 Task: Open Card Email Automation Review in Board Sales Prospecting Platforms and Tools to Workspace Advertising Agencies and add a team member Softage.1@softage.net, a label Purple, a checklist Community Supported Agriculture, an attachment from your google drive, a color Purple and finally, add a card description 'Conduct team training session on effective problem-solving and decision making' and a comment 'Given the size and scope of this task, let us make sure we have the necessary resources and support to get it done.'. Add a start date 'Jan 01, 1900' with a due date 'Jan 08, 1900'
Action: Mouse moved to (247, 158)
Screenshot: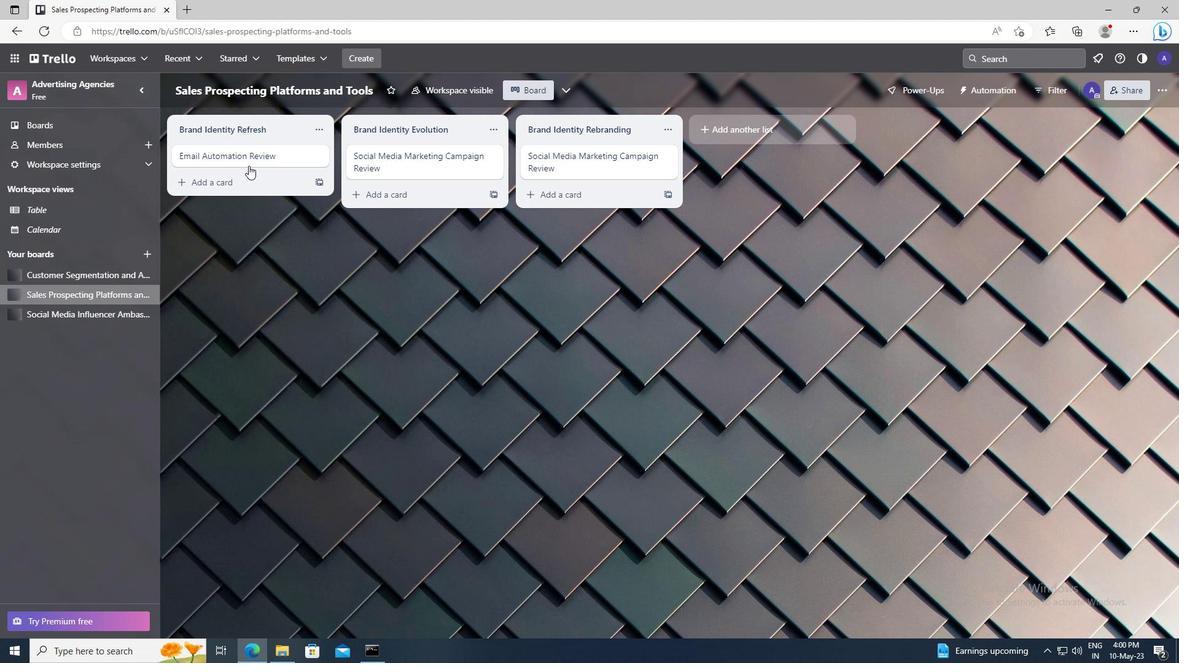 
Action: Mouse pressed left at (247, 158)
Screenshot: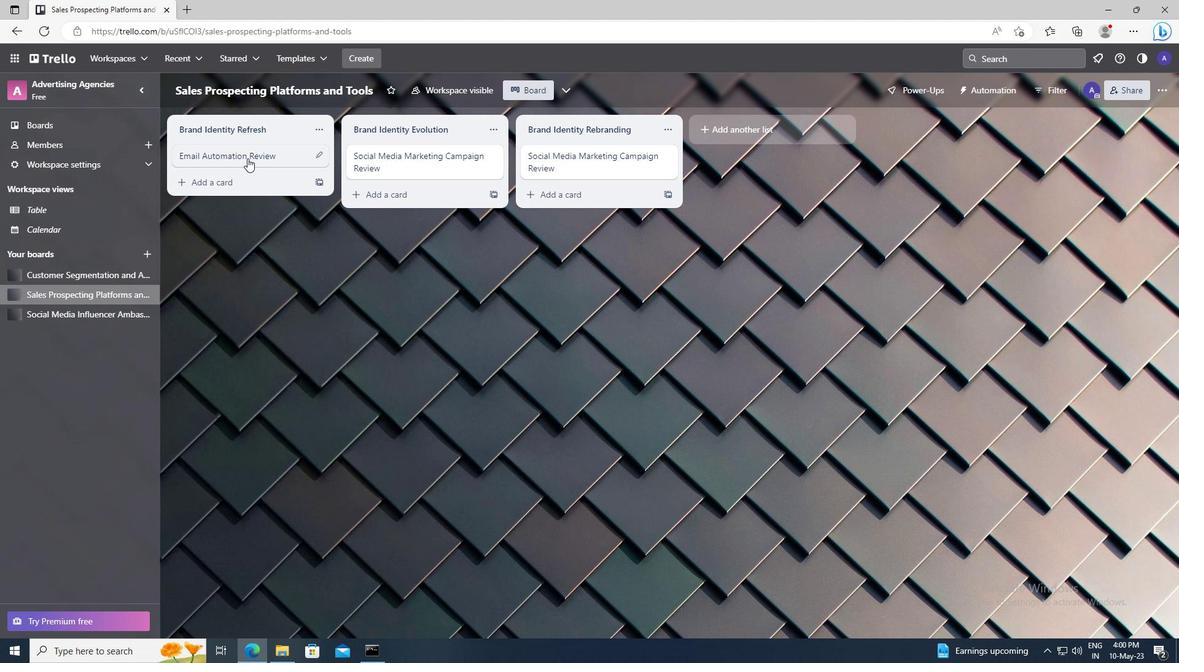 
Action: Mouse moved to (734, 155)
Screenshot: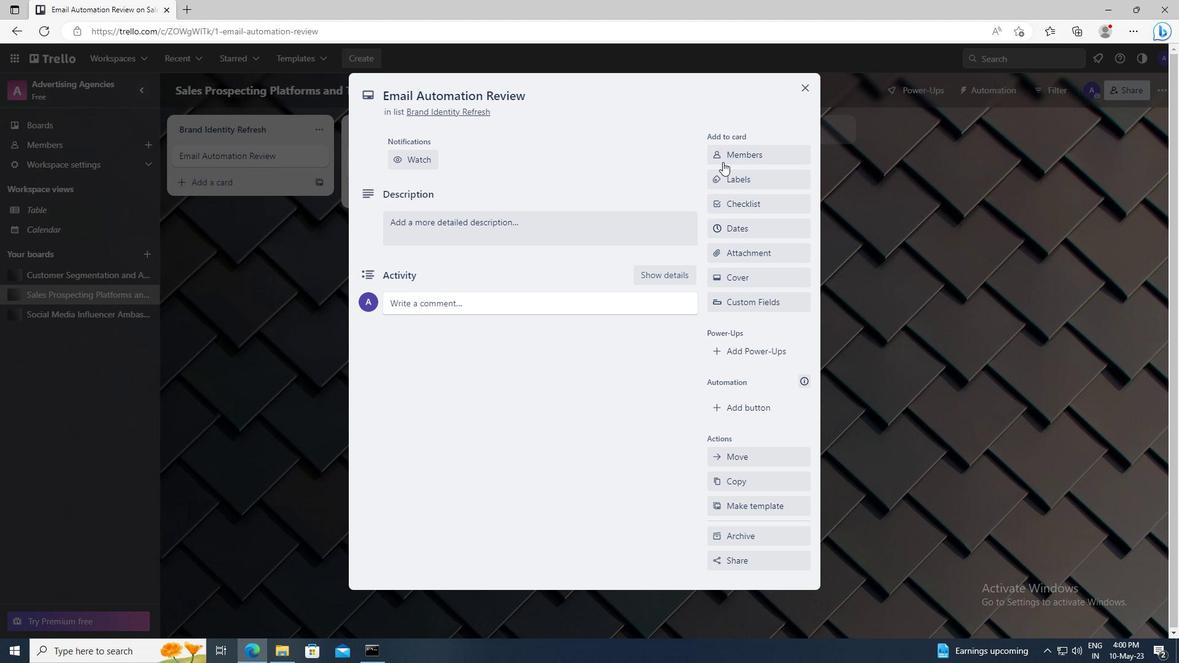 
Action: Mouse pressed left at (734, 155)
Screenshot: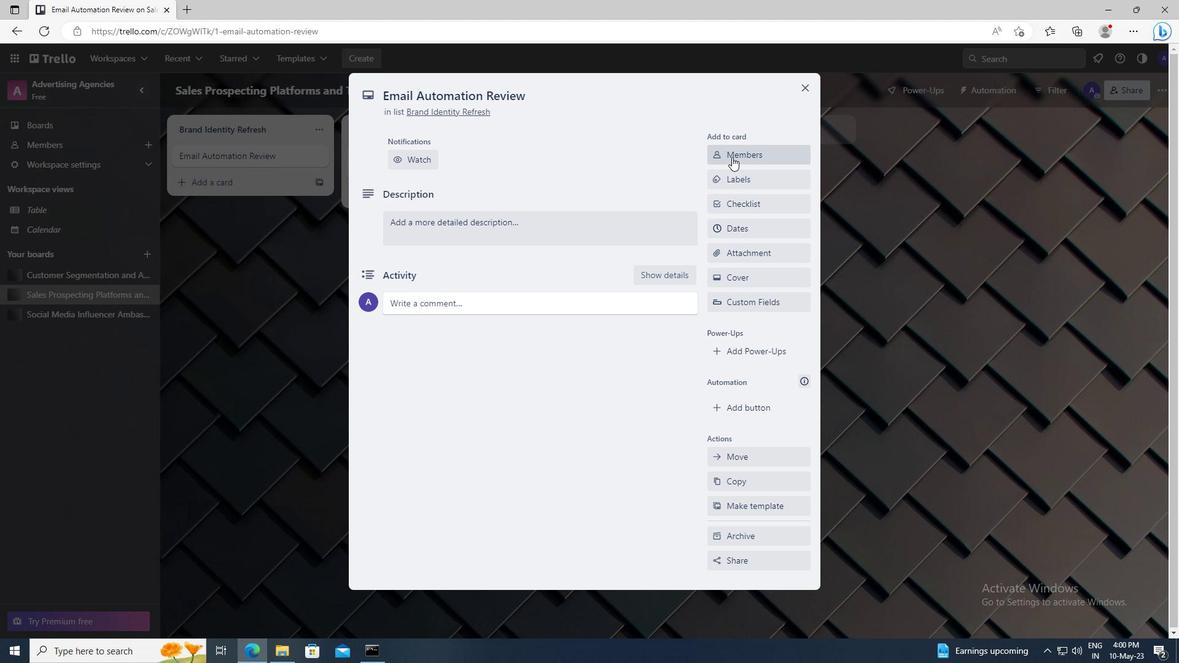
Action: Mouse moved to (742, 209)
Screenshot: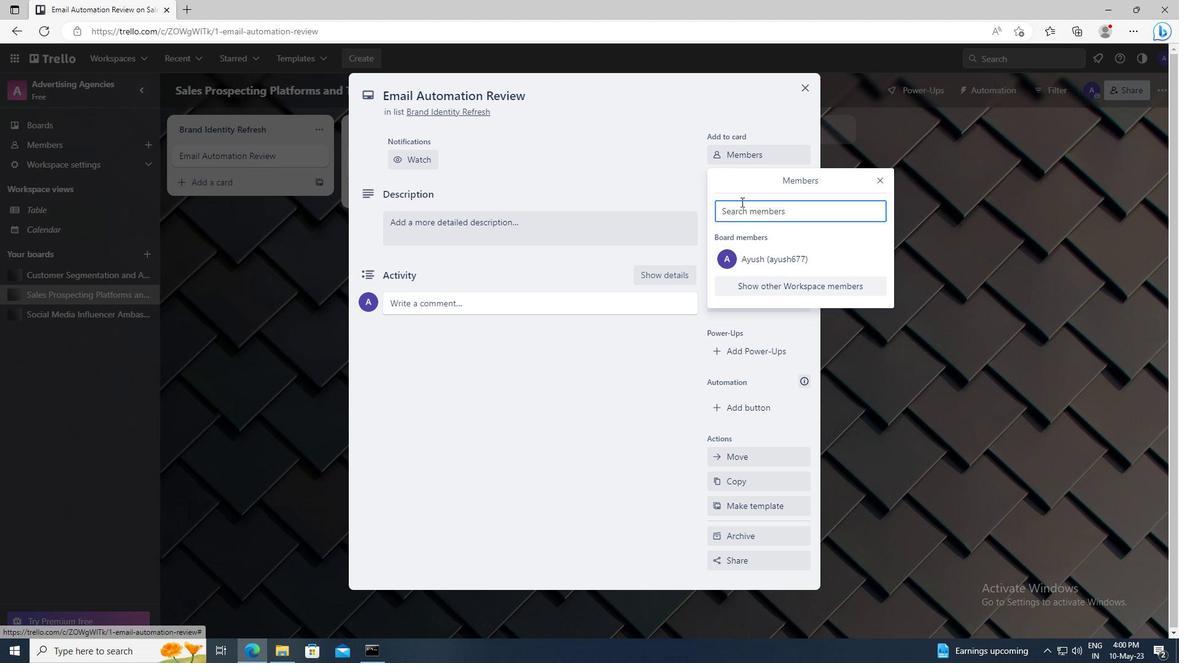 
Action: Mouse pressed left at (742, 209)
Screenshot: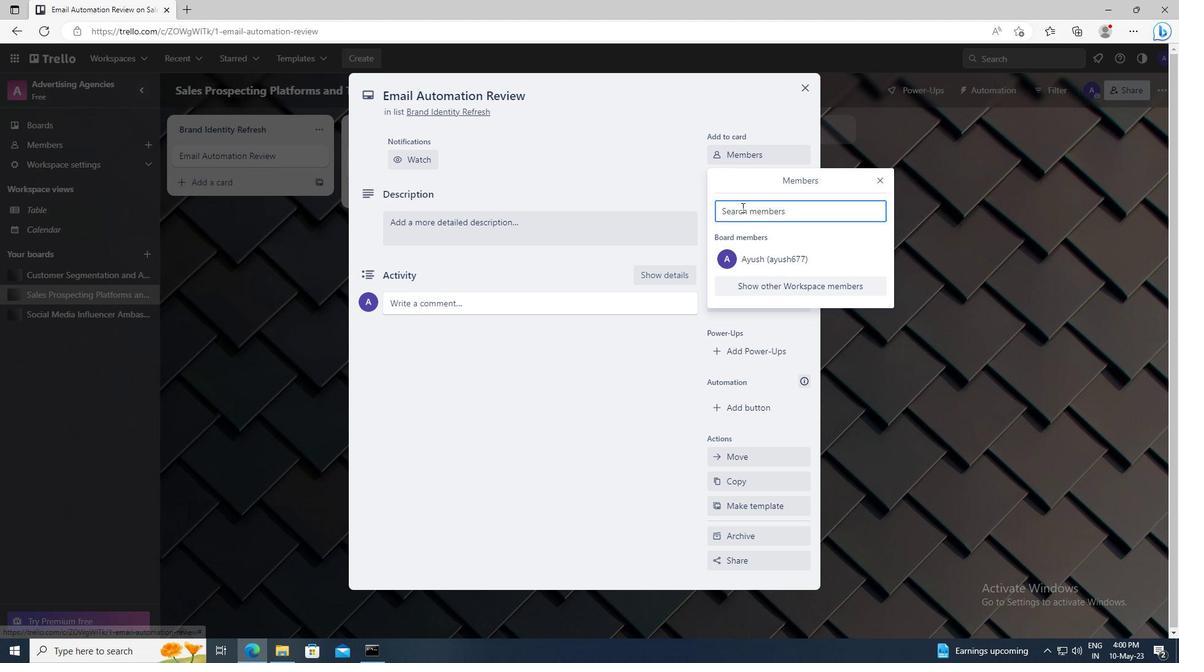 
Action: Key pressed <Key.shift>SOFTAGE.1
Screenshot: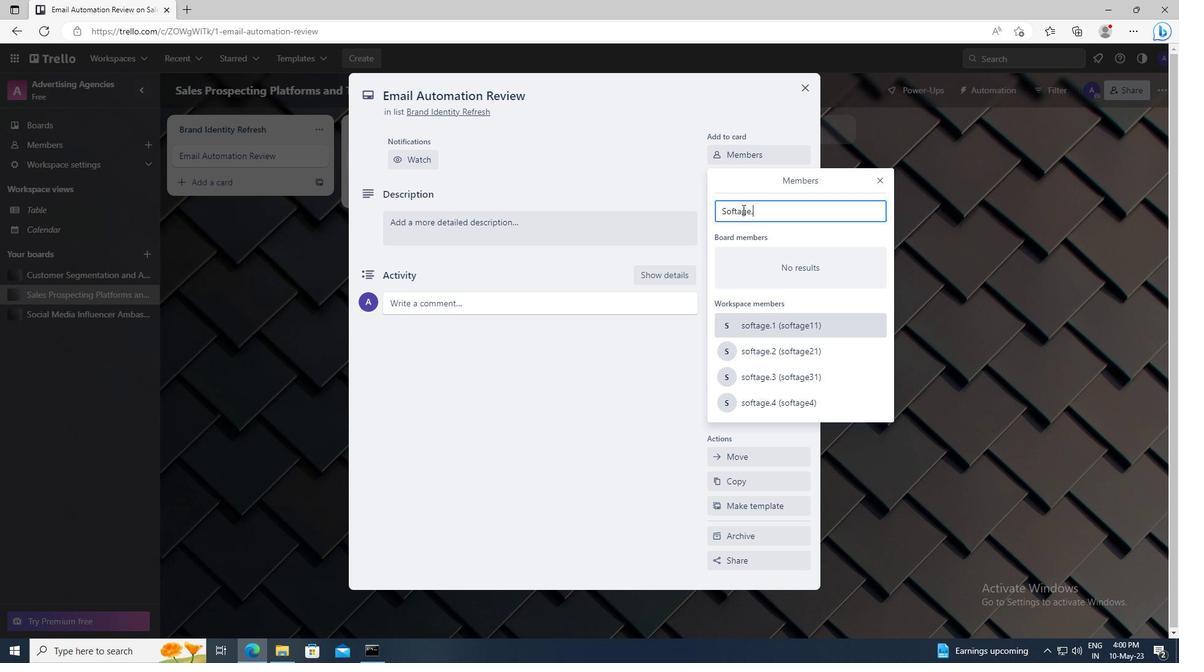
Action: Mouse moved to (751, 326)
Screenshot: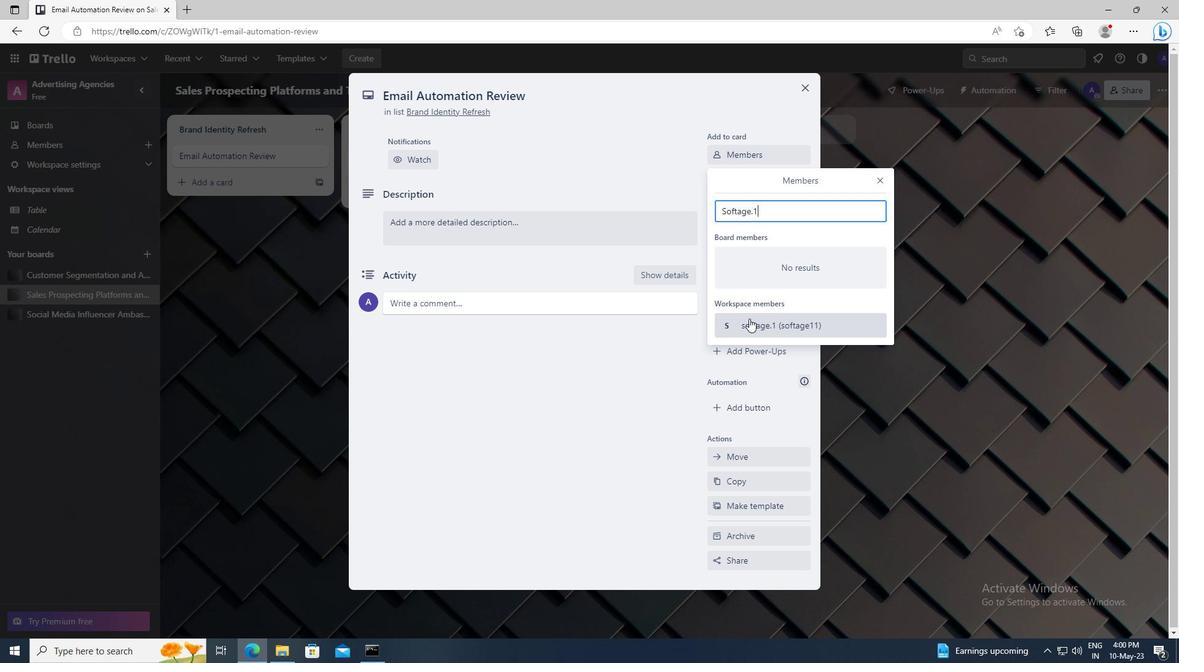 
Action: Mouse pressed left at (751, 326)
Screenshot: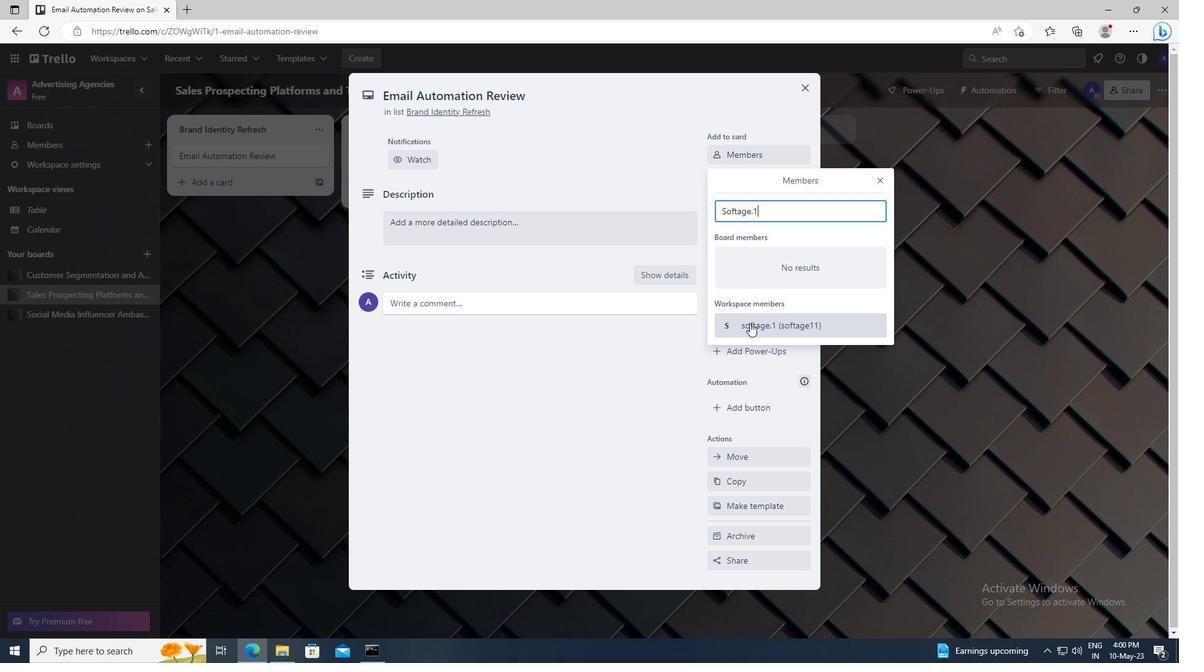 
Action: Mouse moved to (881, 183)
Screenshot: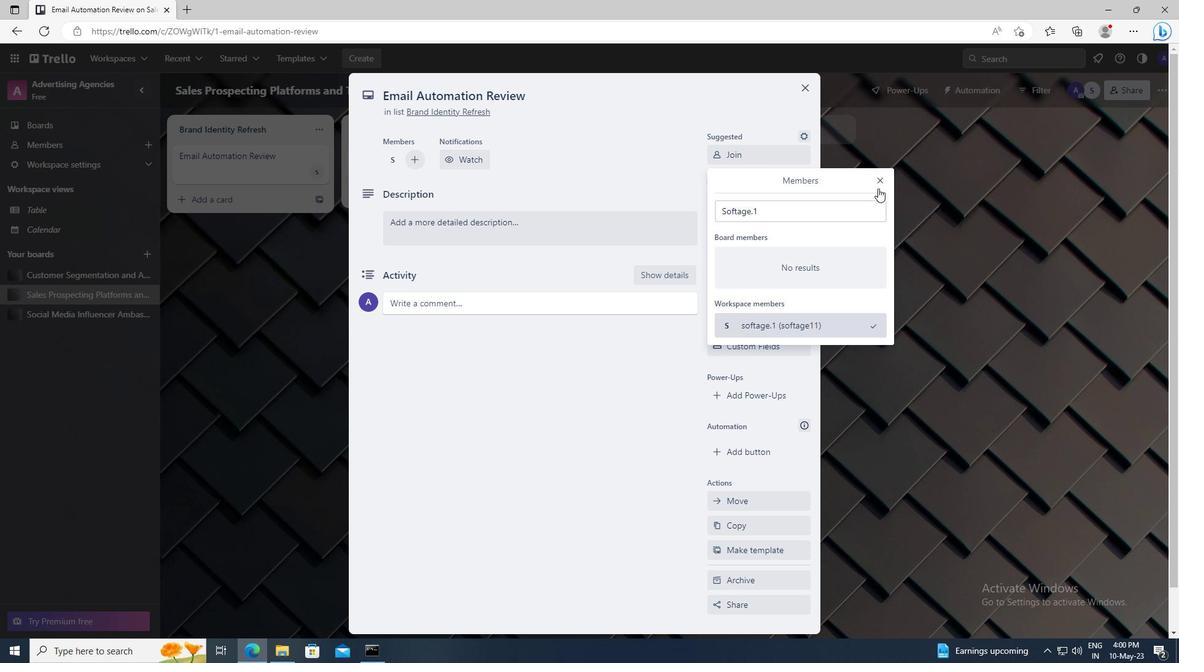 
Action: Mouse pressed left at (881, 183)
Screenshot: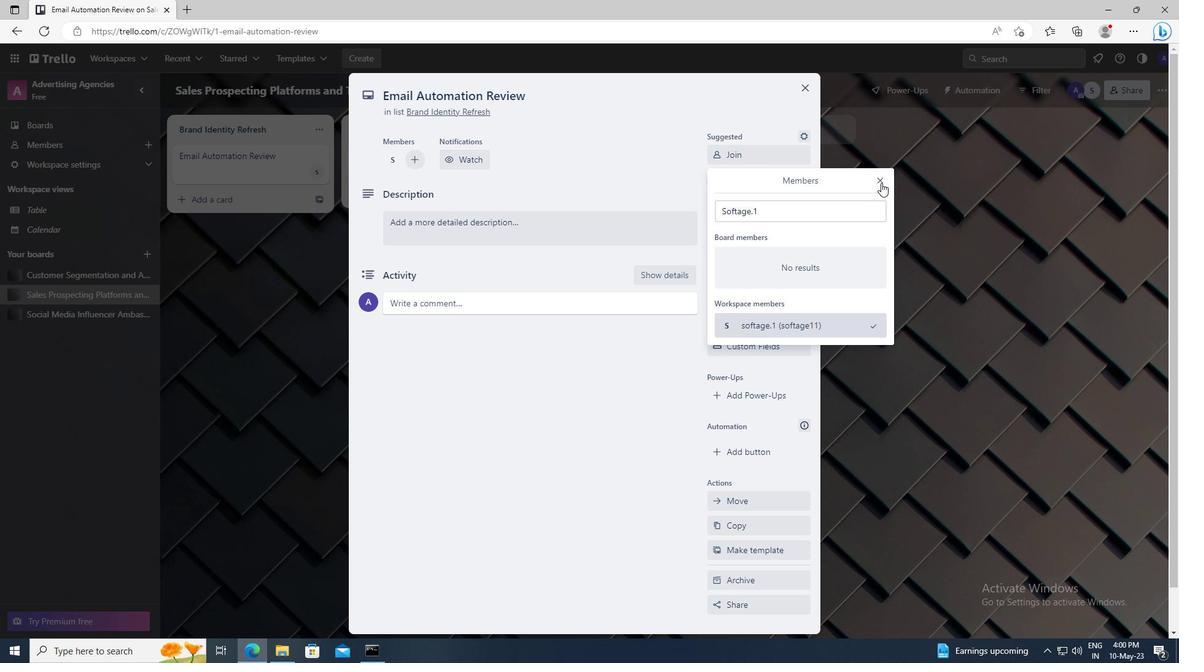 
Action: Mouse moved to (770, 220)
Screenshot: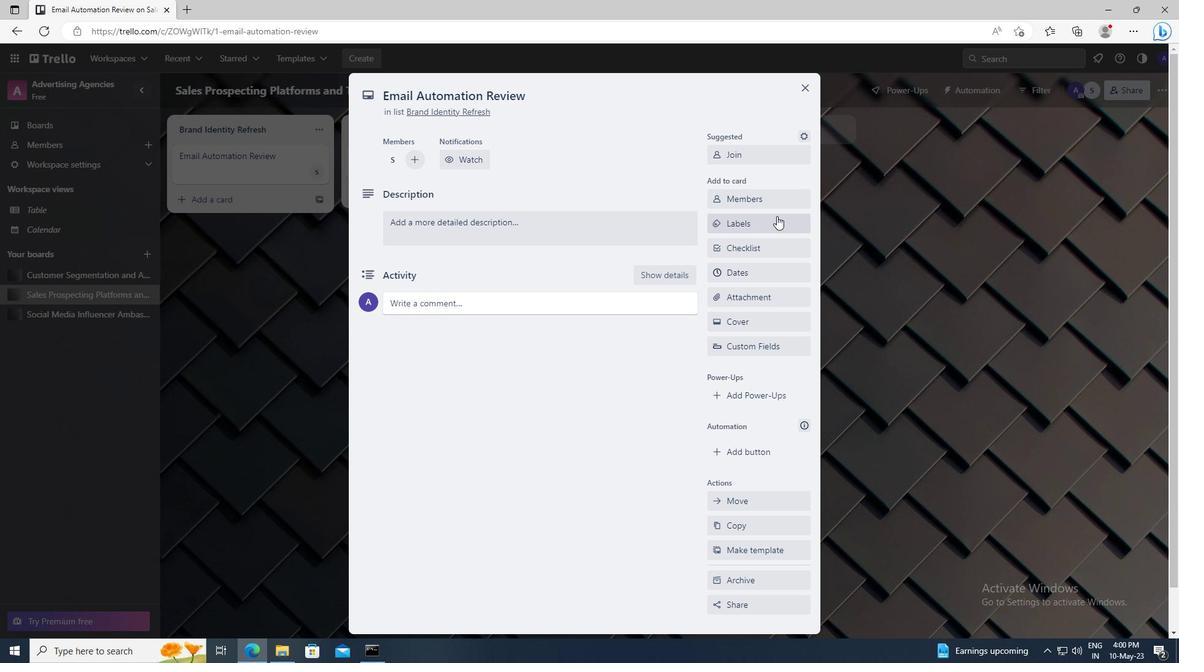 
Action: Mouse pressed left at (770, 220)
Screenshot: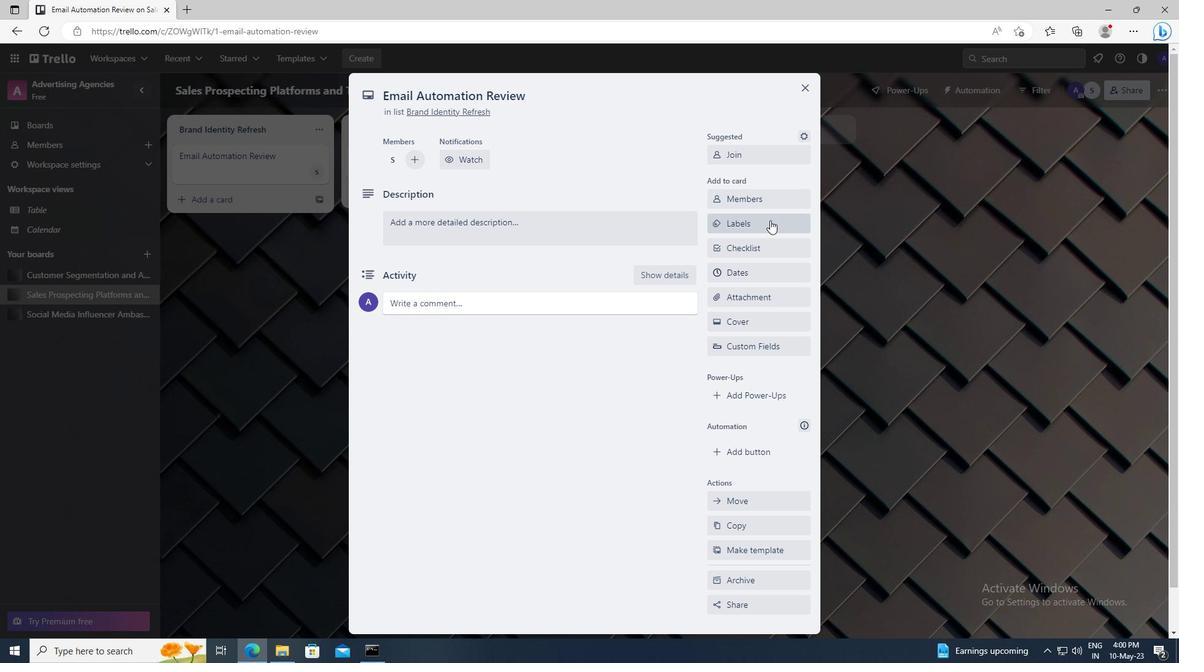 
Action: Mouse moved to (799, 461)
Screenshot: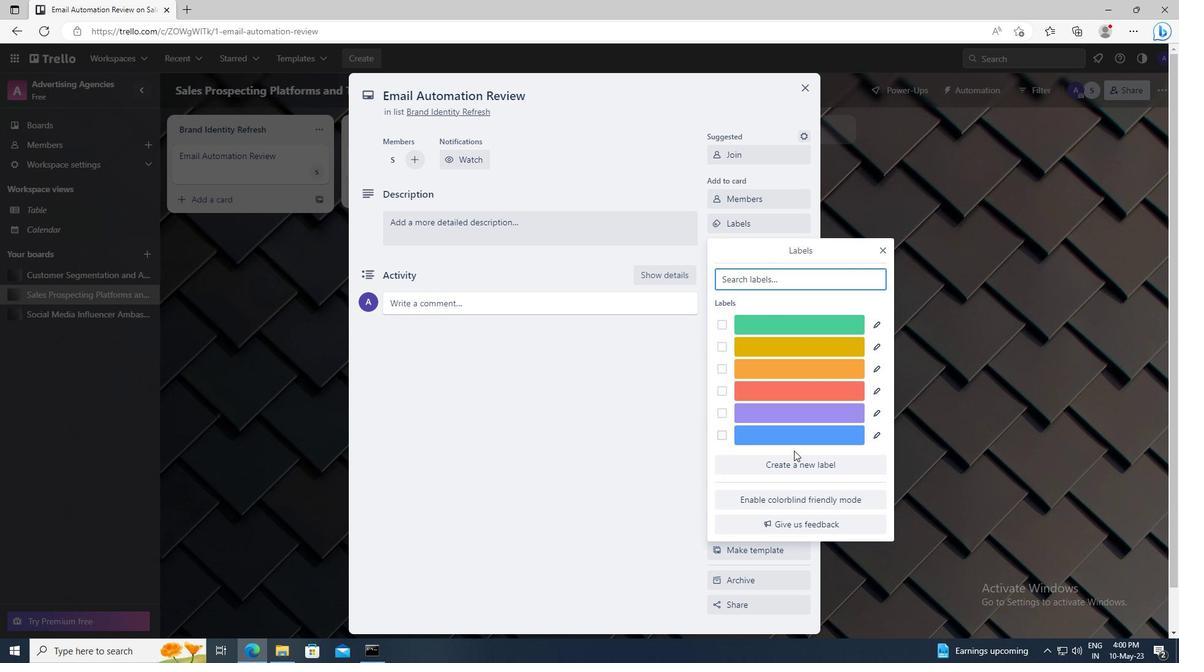 
Action: Mouse pressed left at (799, 461)
Screenshot: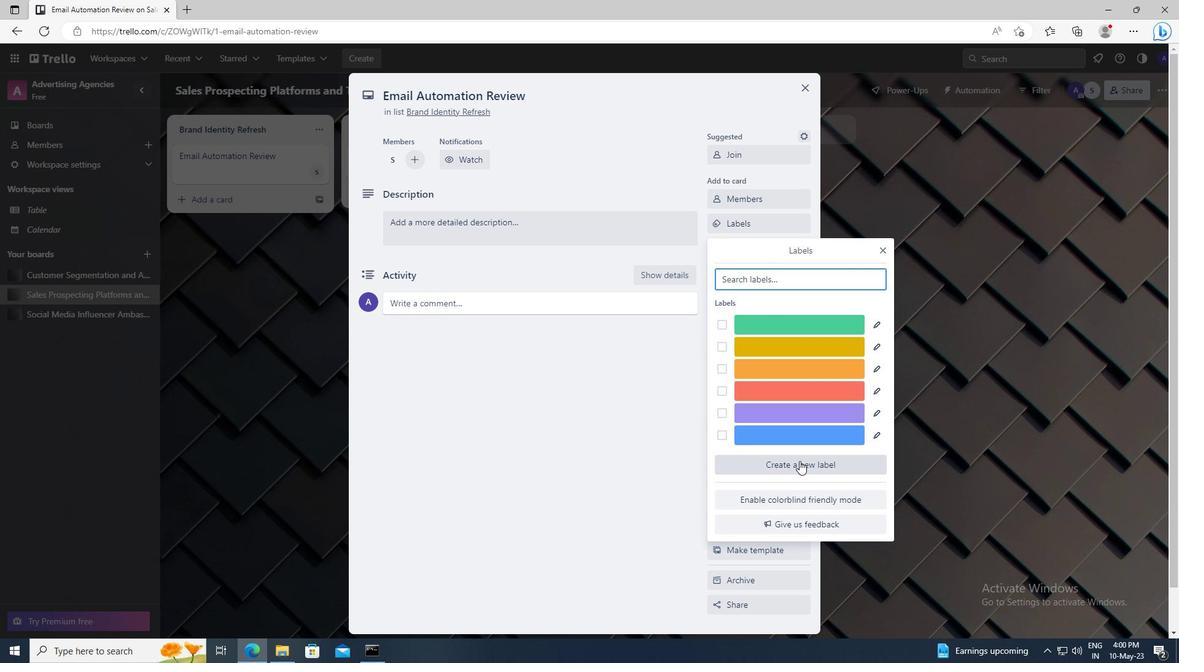 
Action: Mouse moved to (865, 427)
Screenshot: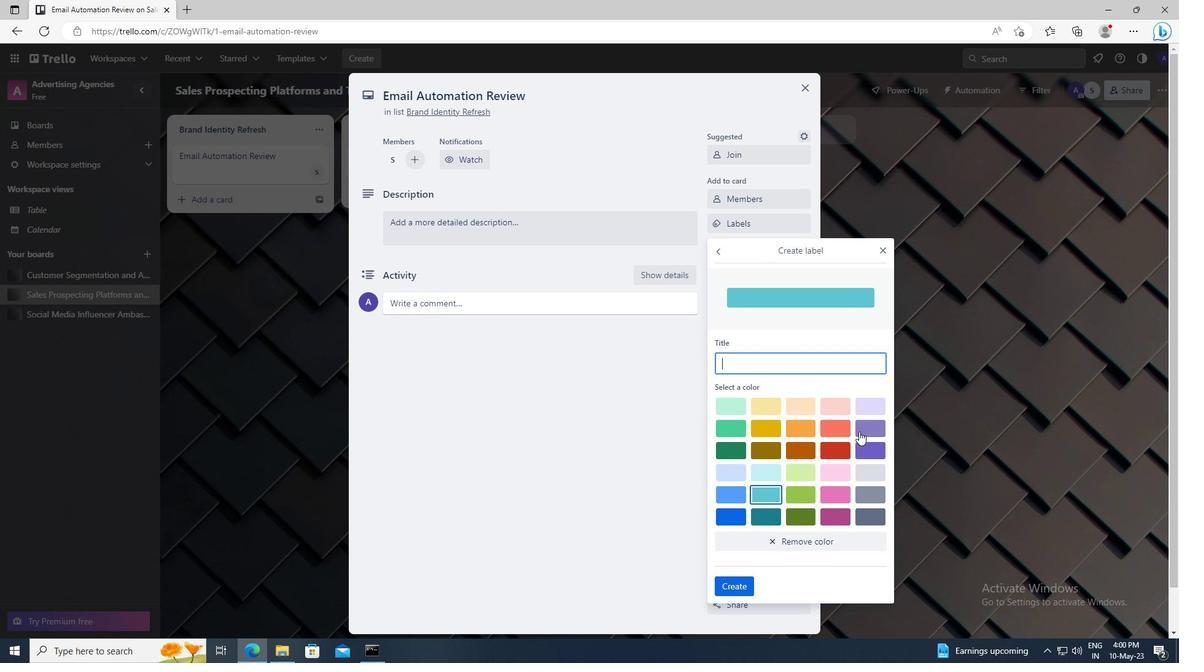 
Action: Mouse pressed left at (865, 427)
Screenshot: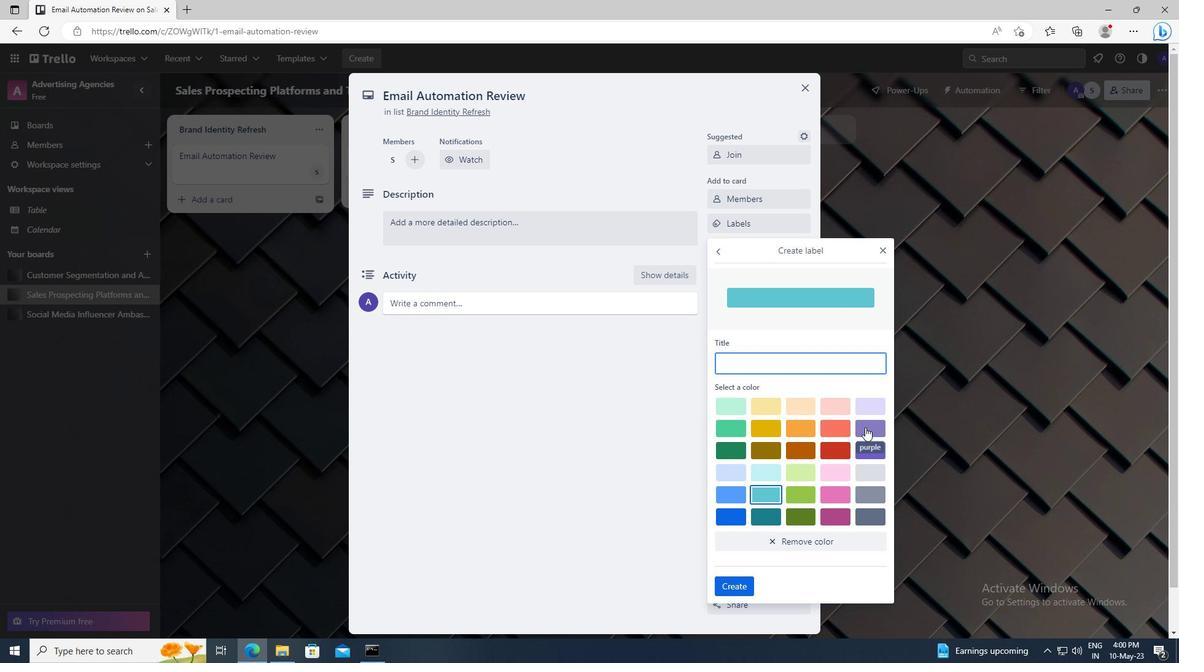 
Action: Mouse moved to (740, 578)
Screenshot: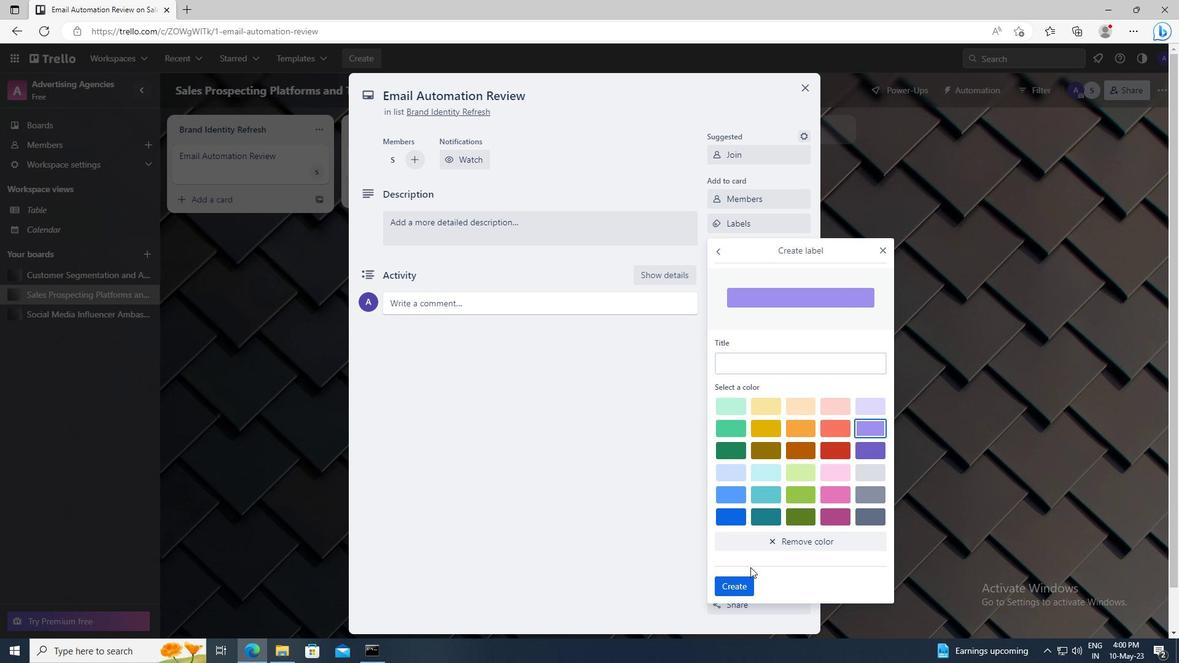 
Action: Mouse pressed left at (740, 578)
Screenshot: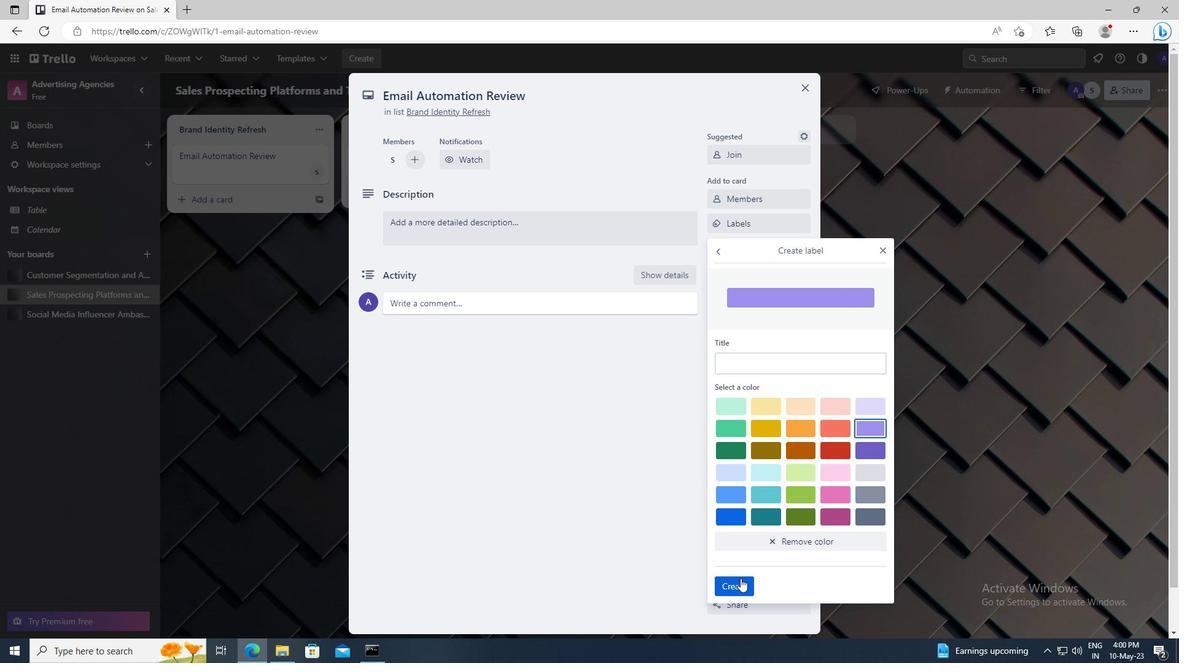 
Action: Mouse moved to (883, 249)
Screenshot: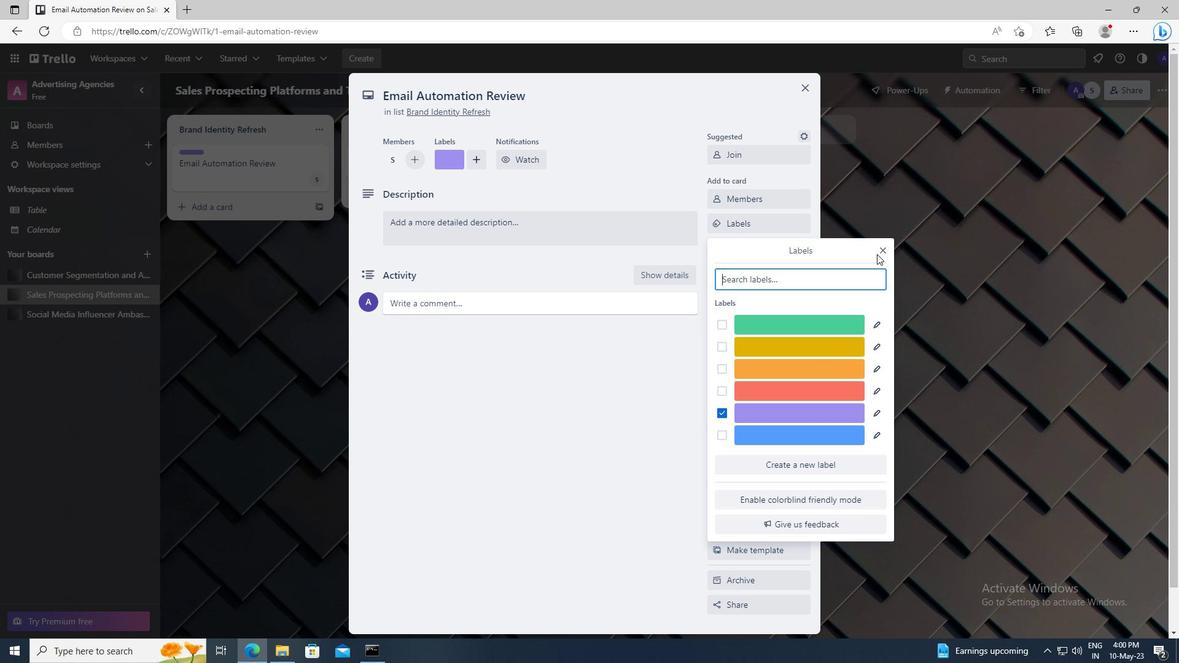 
Action: Mouse pressed left at (883, 249)
Screenshot: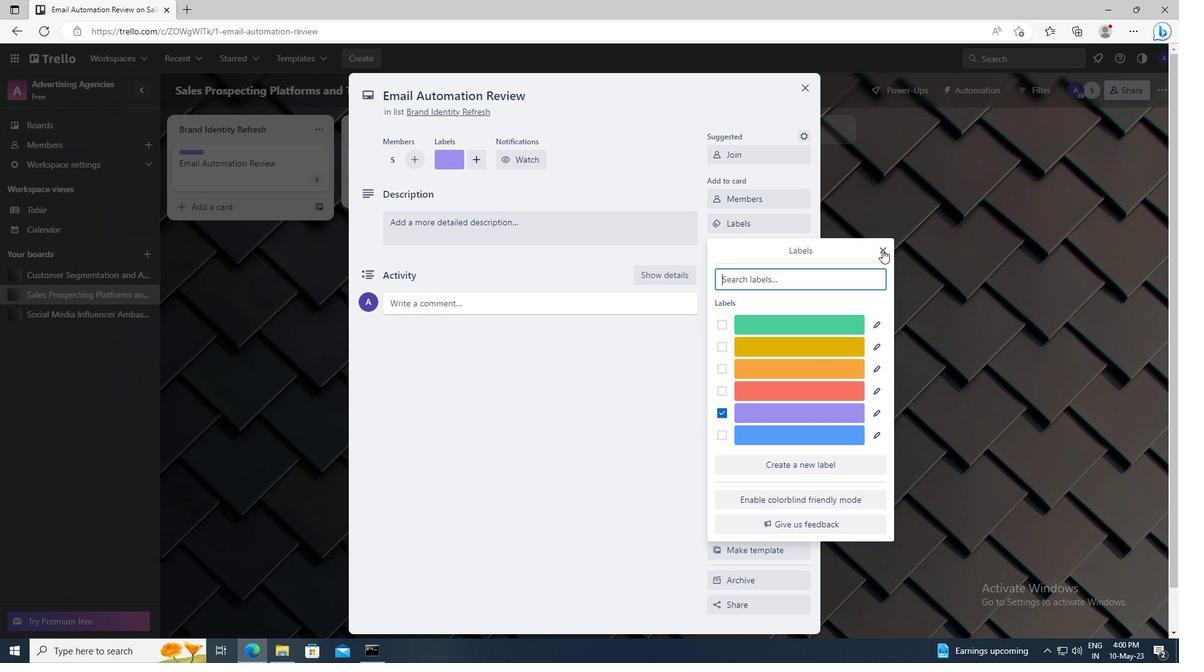 
Action: Mouse moved to (754, 251)
Screenshot: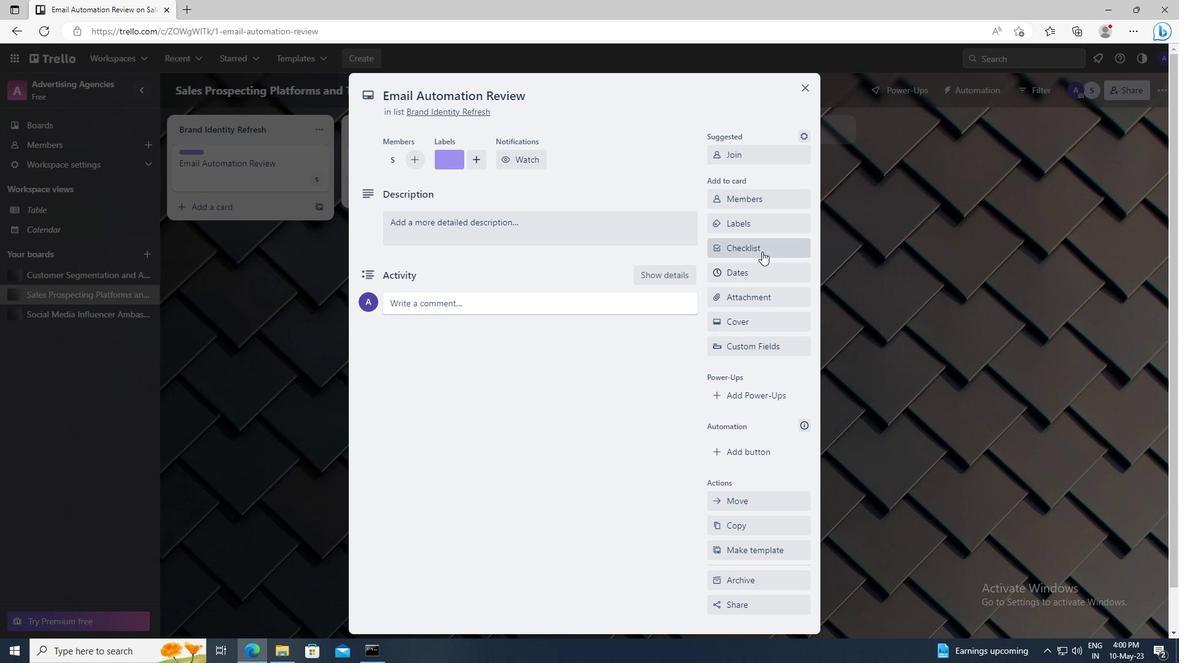 
Action: Mouse pressed left at (754, 251)
Screenshot: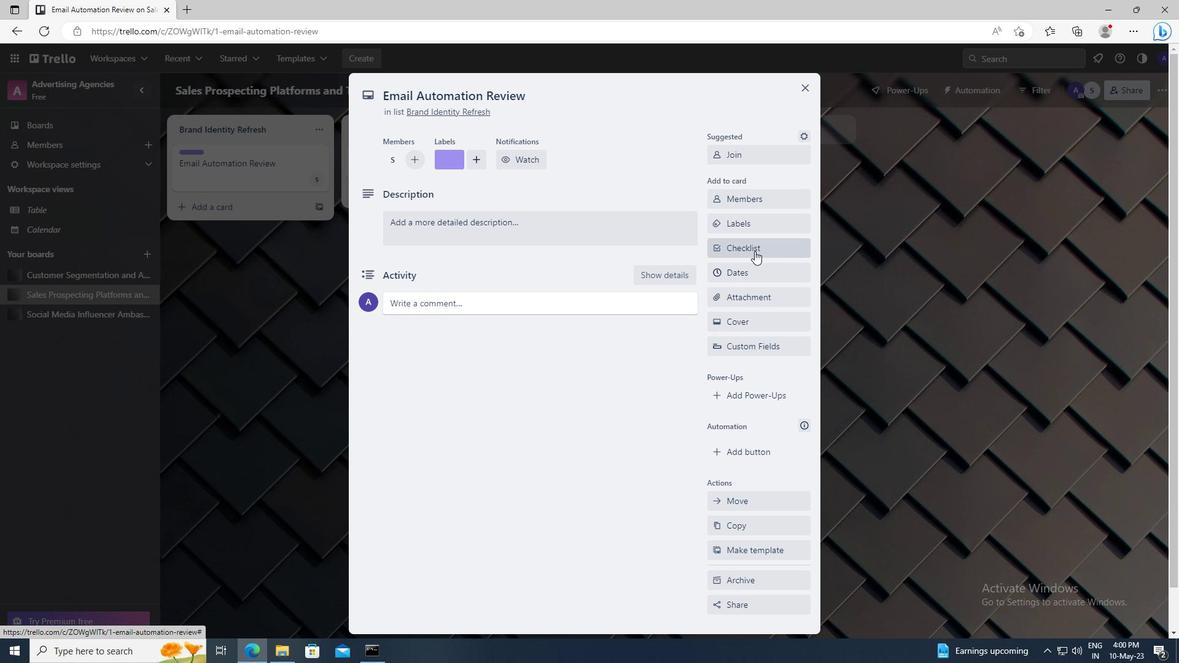 
Action: Key pressed <Key.shift><Key.shift><Key.shift><Key.shift><Key.shift><Key.shift><Key.shift><Key.shift><Key.shift><Key.shift><Key.shift><Key.shift><Key.shift><Key.shift><Key.shift><Key.shift><Key.shift><Key.shift><Key.shift><Key.shift><Key.shift><Key.shift><Key.shift><Key.shift><Key.shift><Key.shift><Key.shift><Key.shift>COMMUNITY<Key.space><Key.shift>SUPPORTED<Key.space><Key.shift>AGRICULTURE
Screenshot: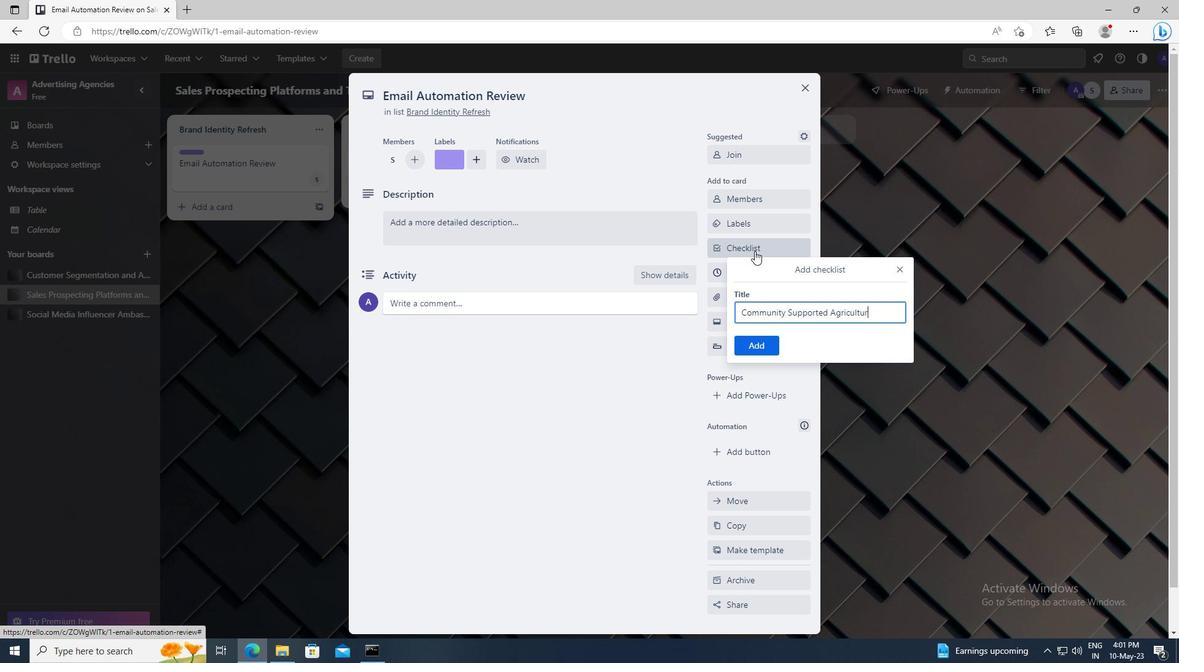 
Action: Mouse moved to (748, 345)
Screenshot: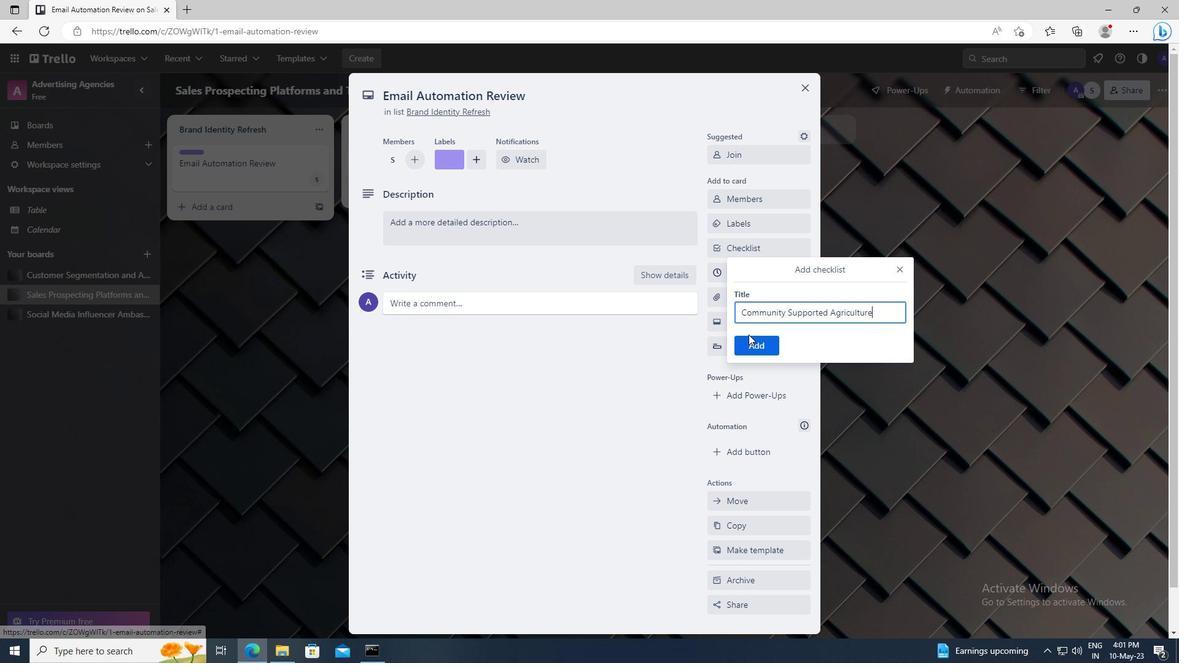 
Action: Mouse pressed left at (748, 345)
Screenshot: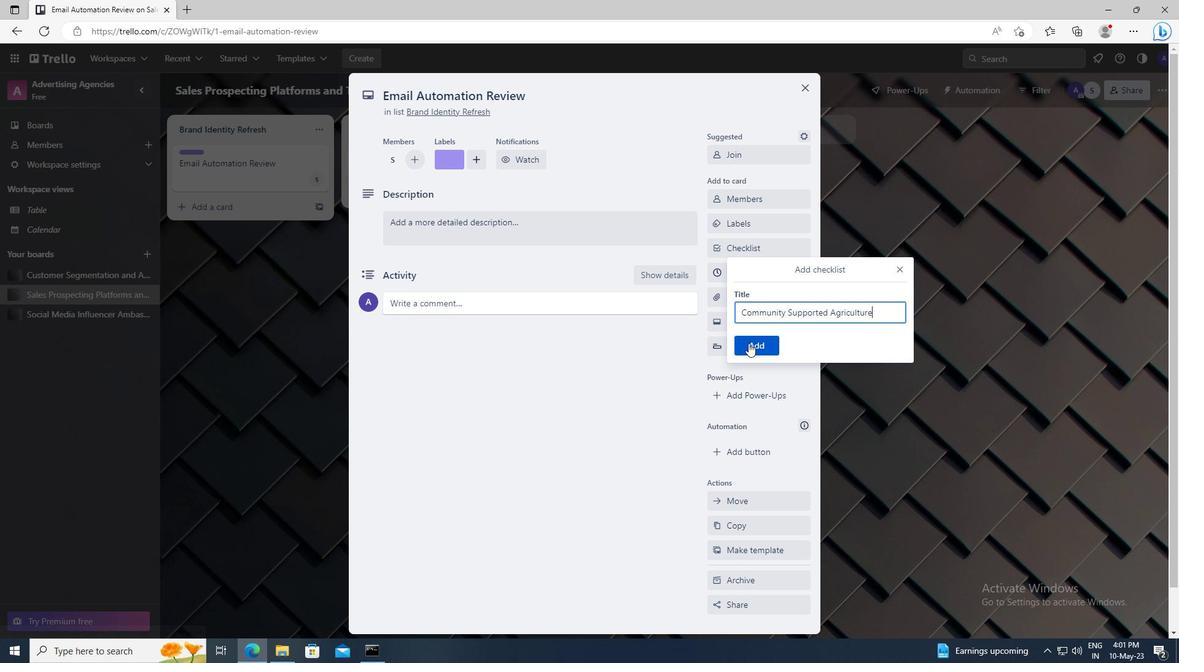 
Action: Mouse moved to (750, 300)
Screenshot: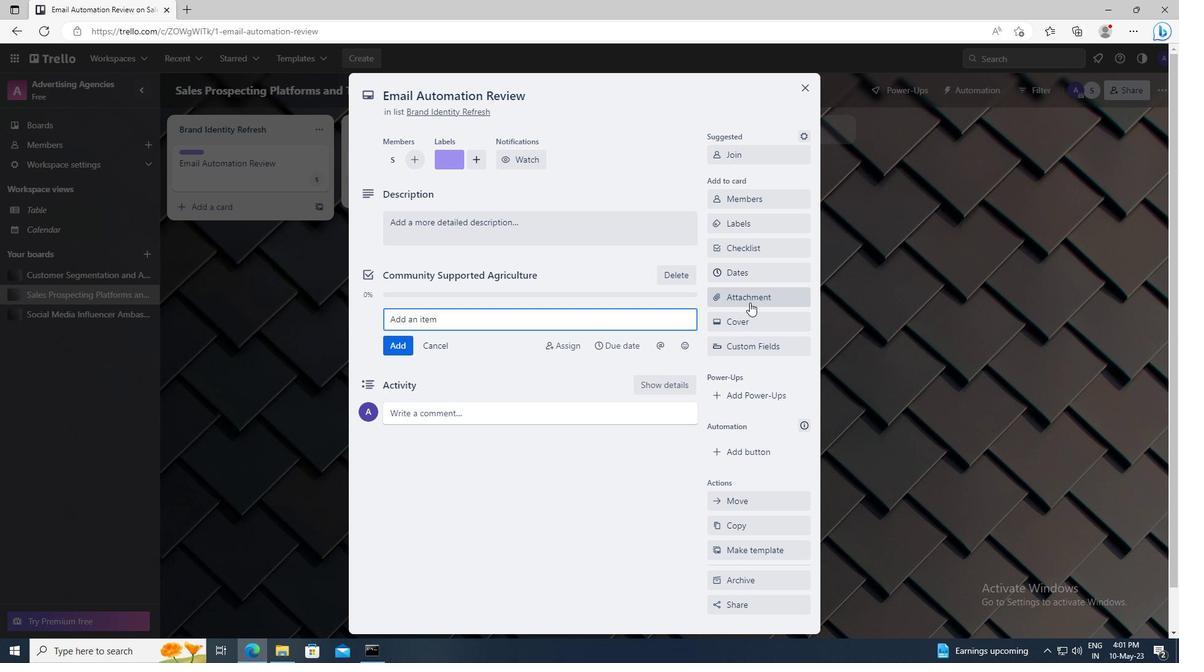 
Action: Mouse pressed left at (750, 300)
Screenshot: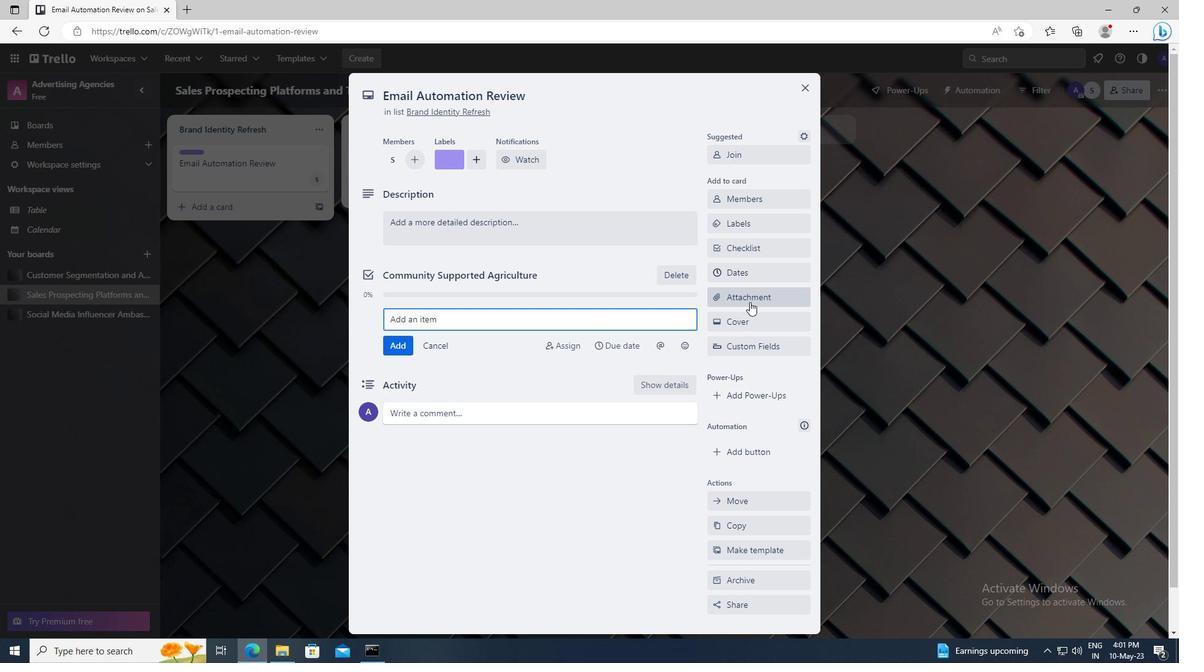 
Action: Mouse moved to (751, 388)
Screenshot: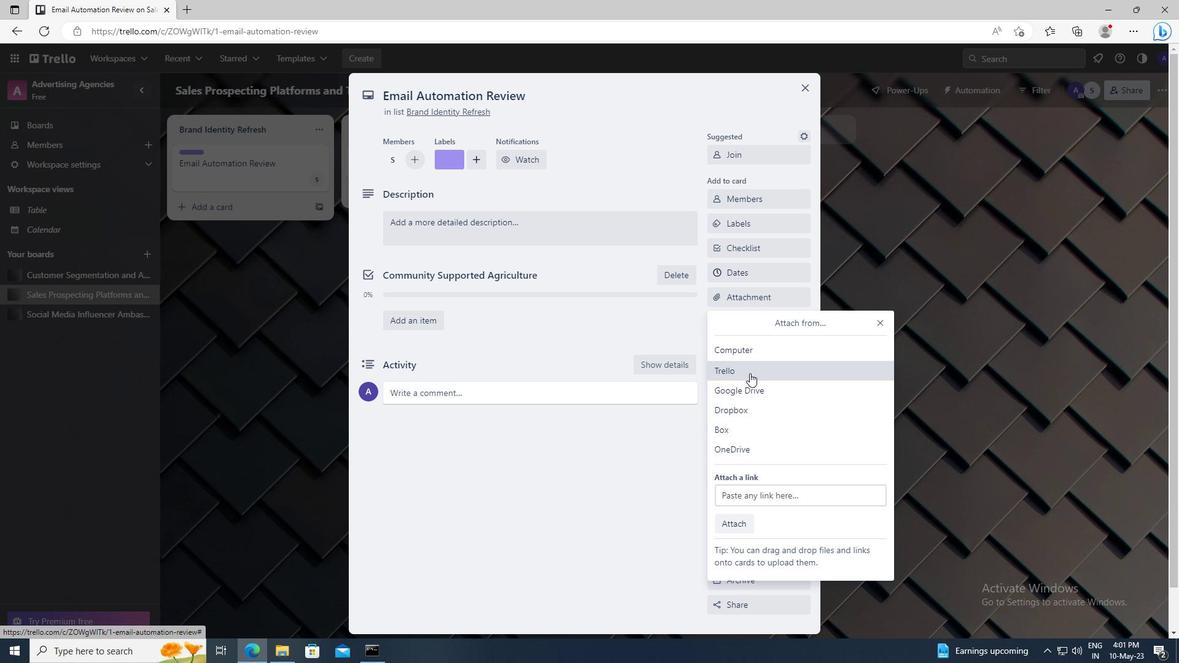 
Action: Mouse pressed left at (751, 388)
Screenshot: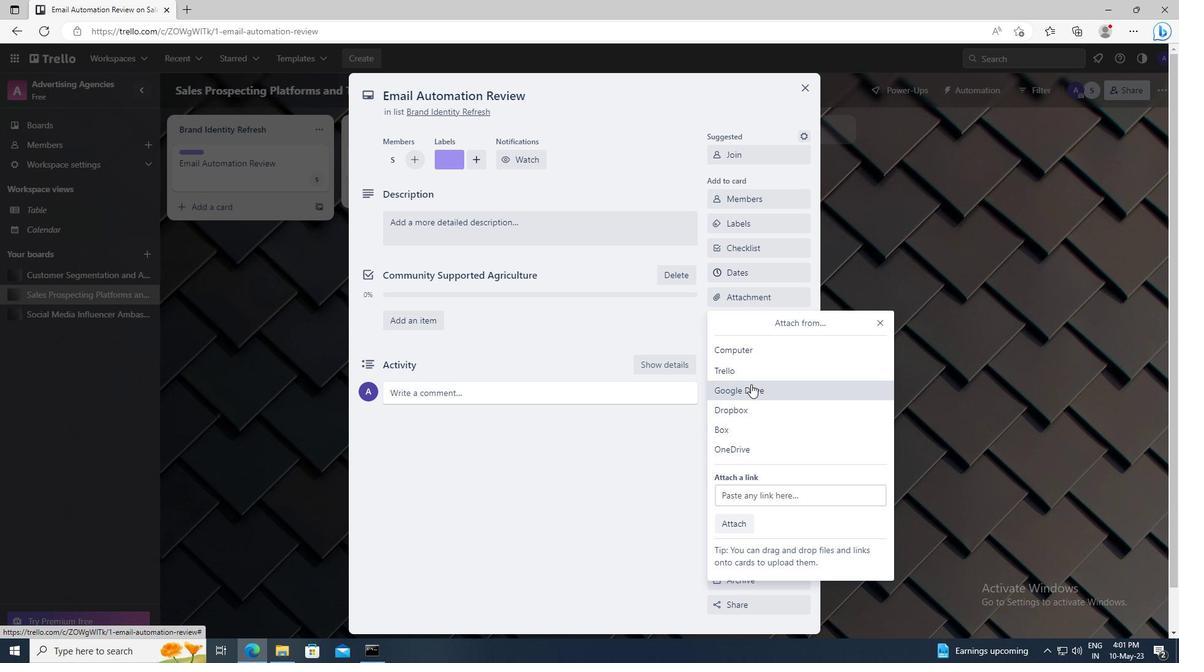 
Action: Mouse moved to (351, 348)
Screenshot: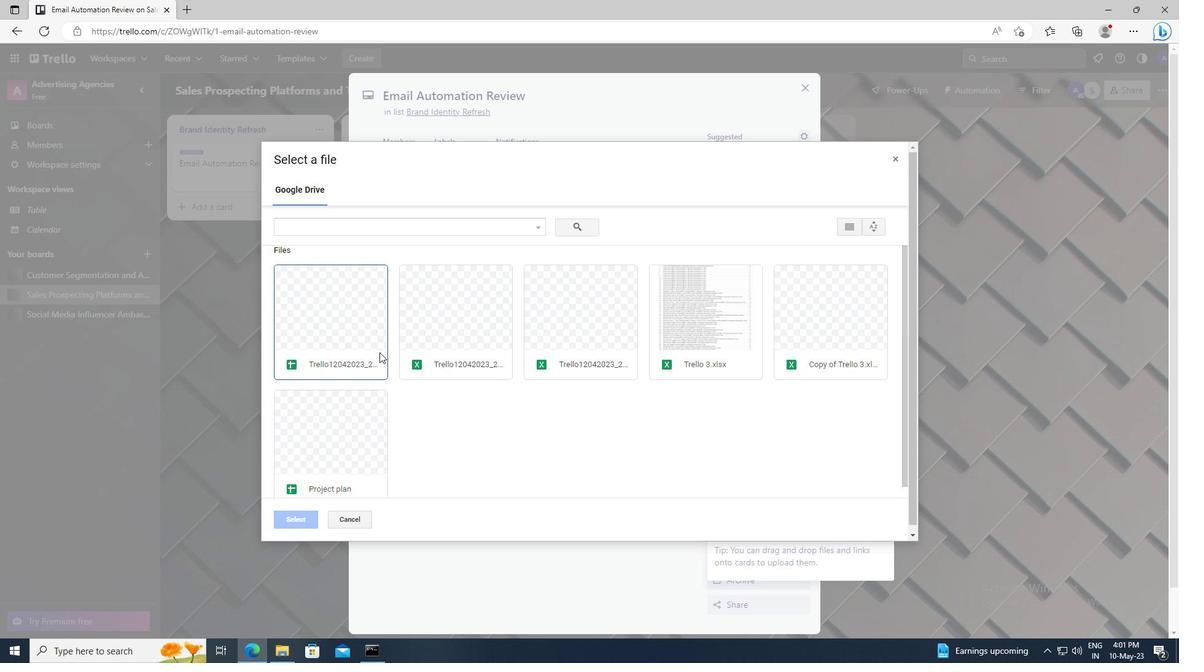 
Action: Mouse pressed left at (351, 348)
Screenshot: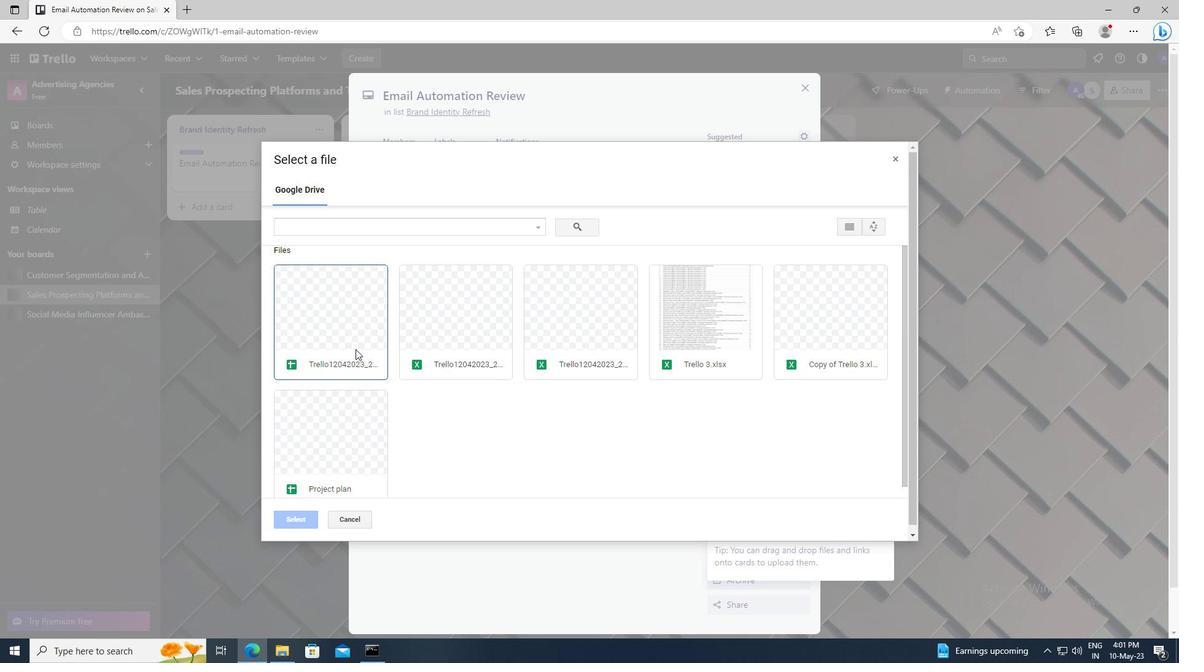
Action: Mouse moved to (308, 521)
Screenshot: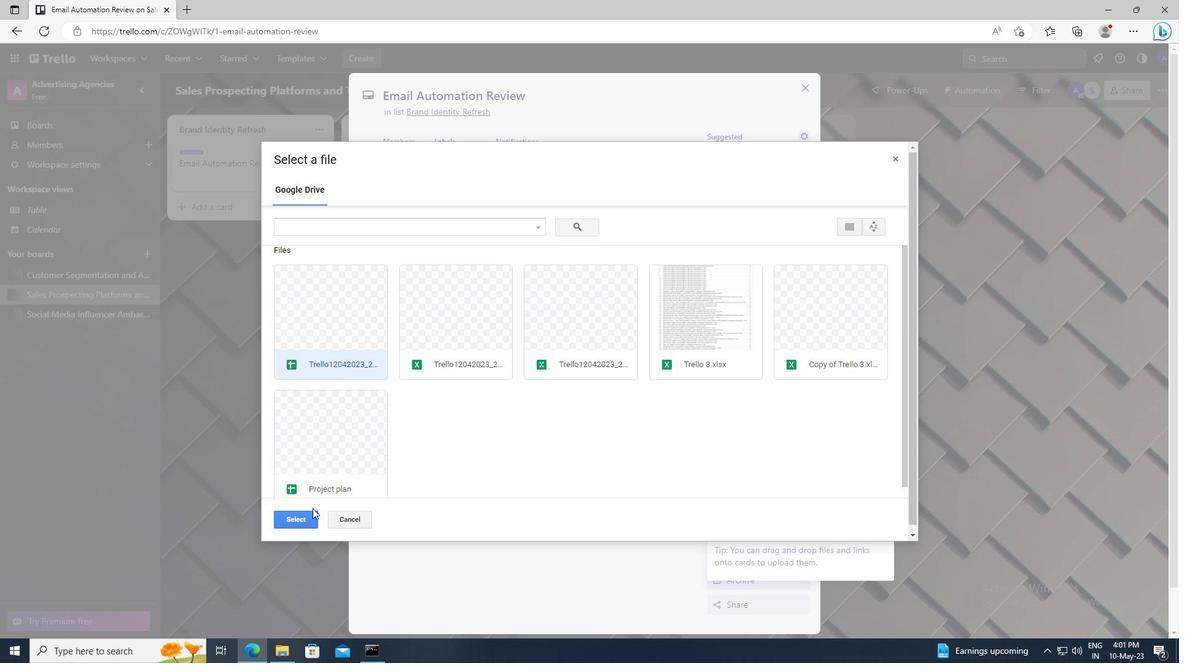 
Action: Mouse pressed left at (308, 521)
Screenshot: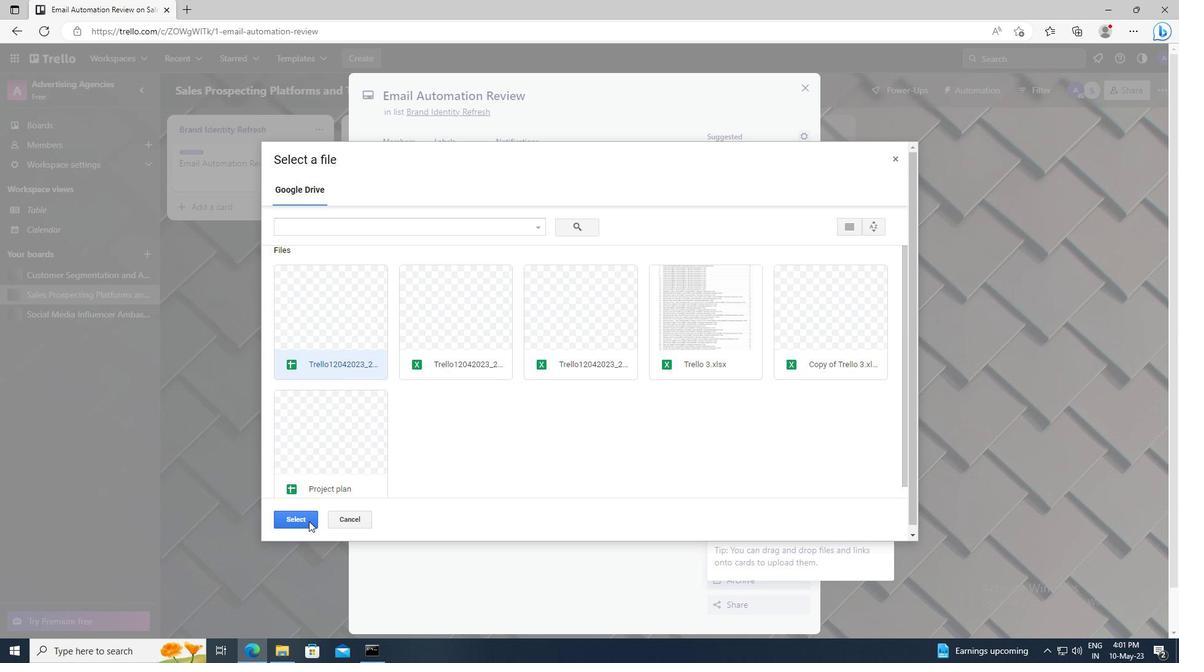 
Action: Mouse moved to (729, 321)
Screenshot: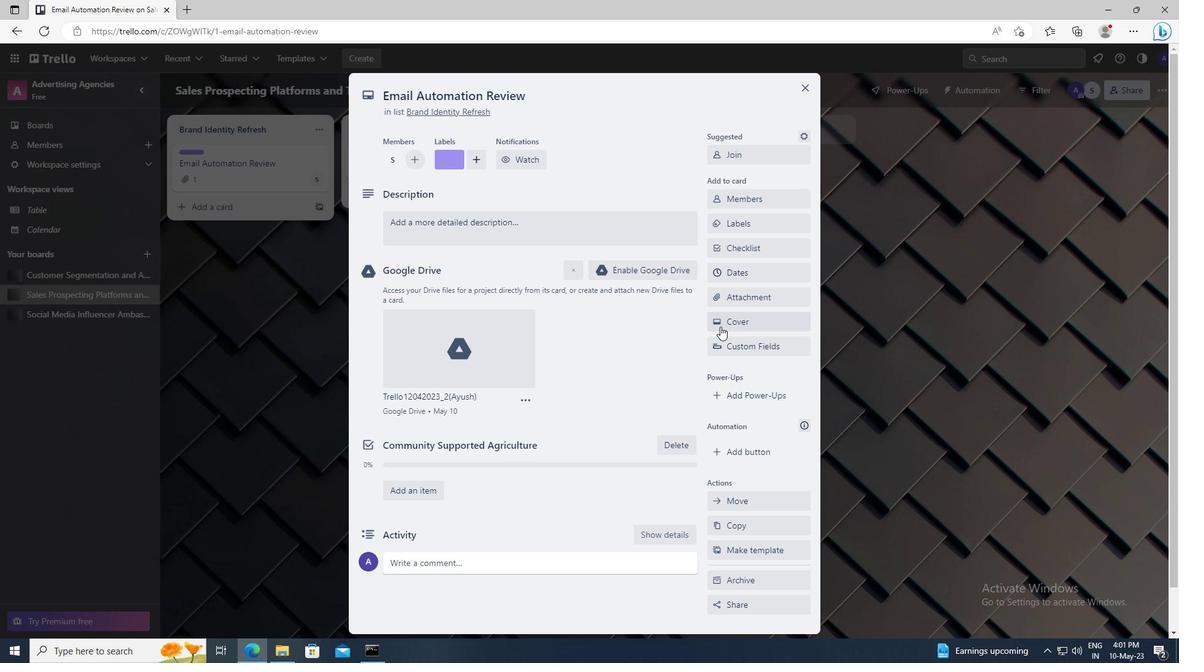 
Action: Mouse pressed left at (729, 321)
Screenshot: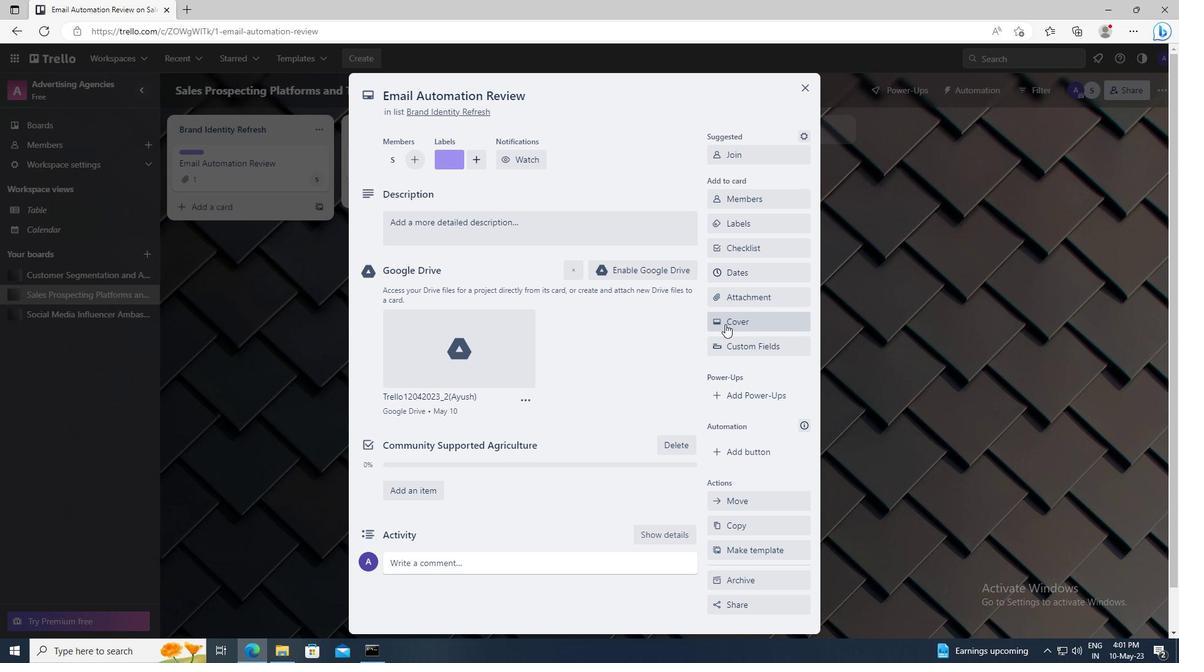
Action: Mouse moved to (875, 389)
Screenshot: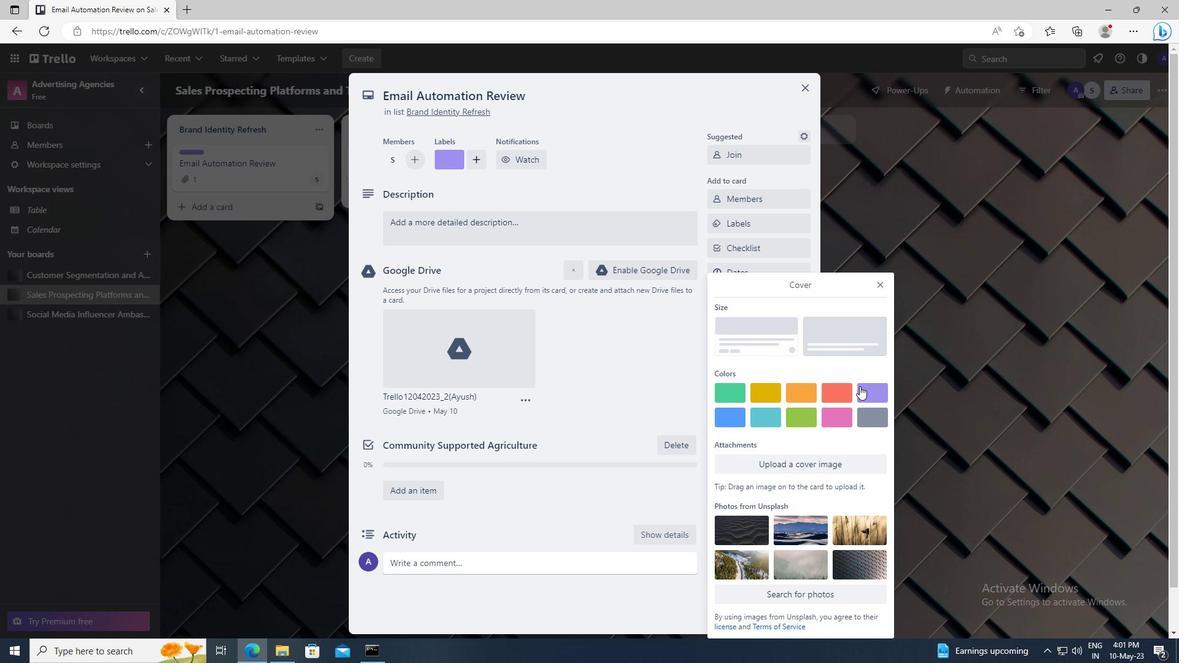 
Action: Mouse pressed left at (875, 389)
Screenshot: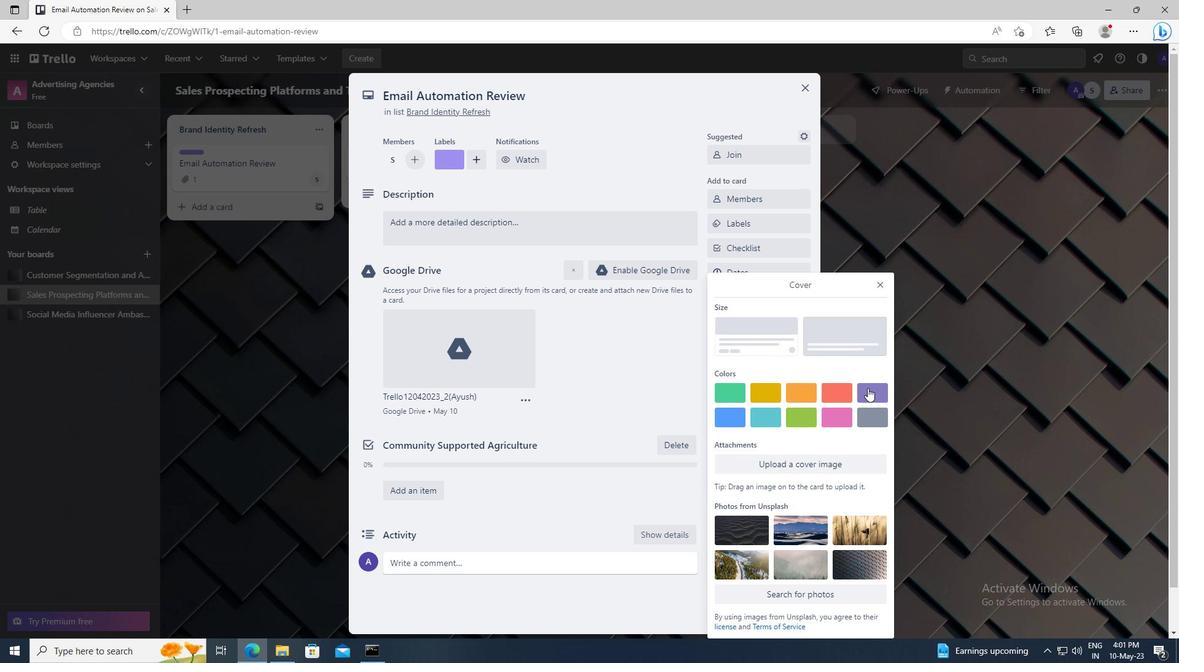
Action: Mouse moved to (879, 265)
Screenshot: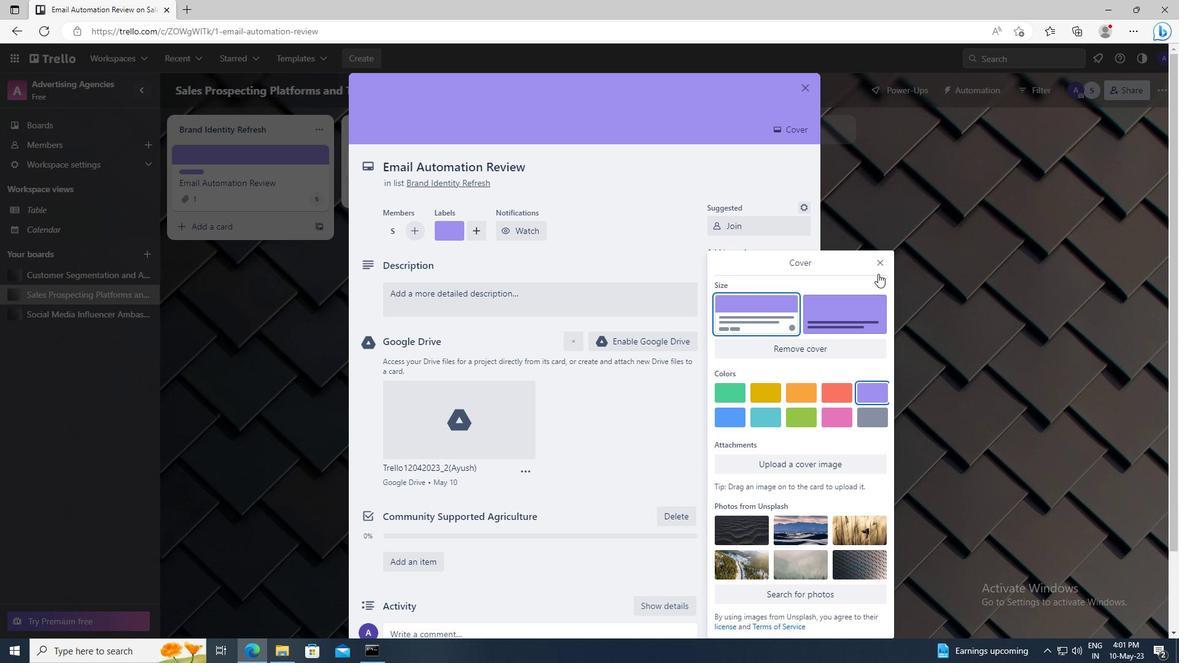 
Action: Mouse pressed left at (879, 265)
Screenshot: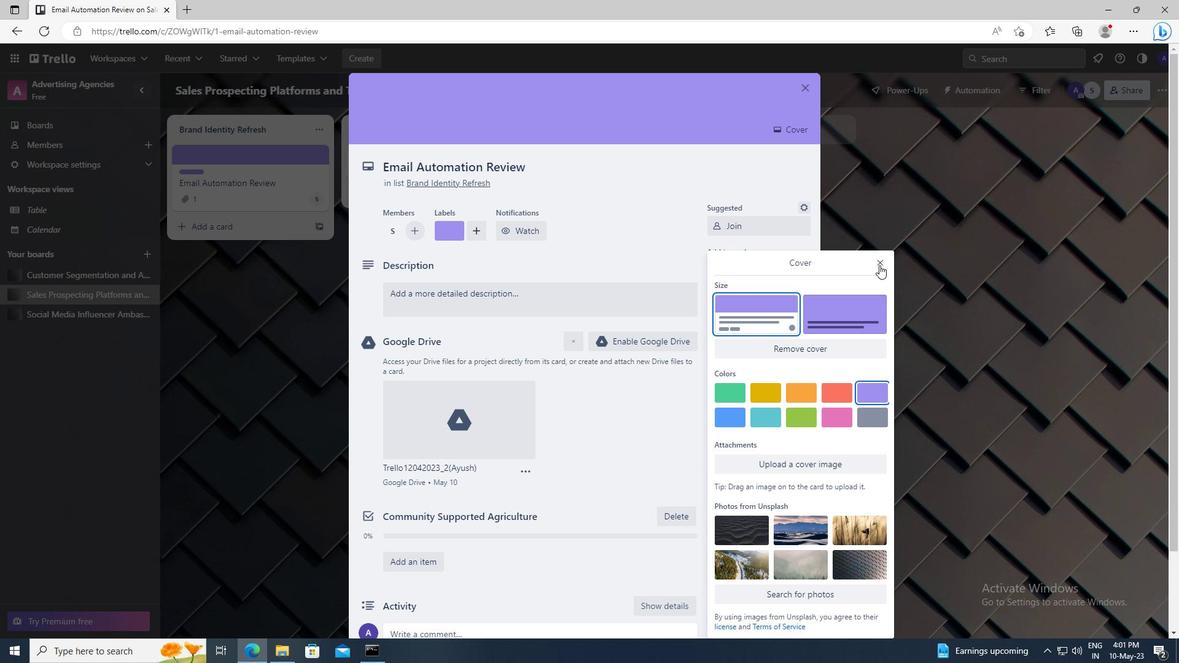 
Action: Mouse moved to (417, 298)
Screenshot: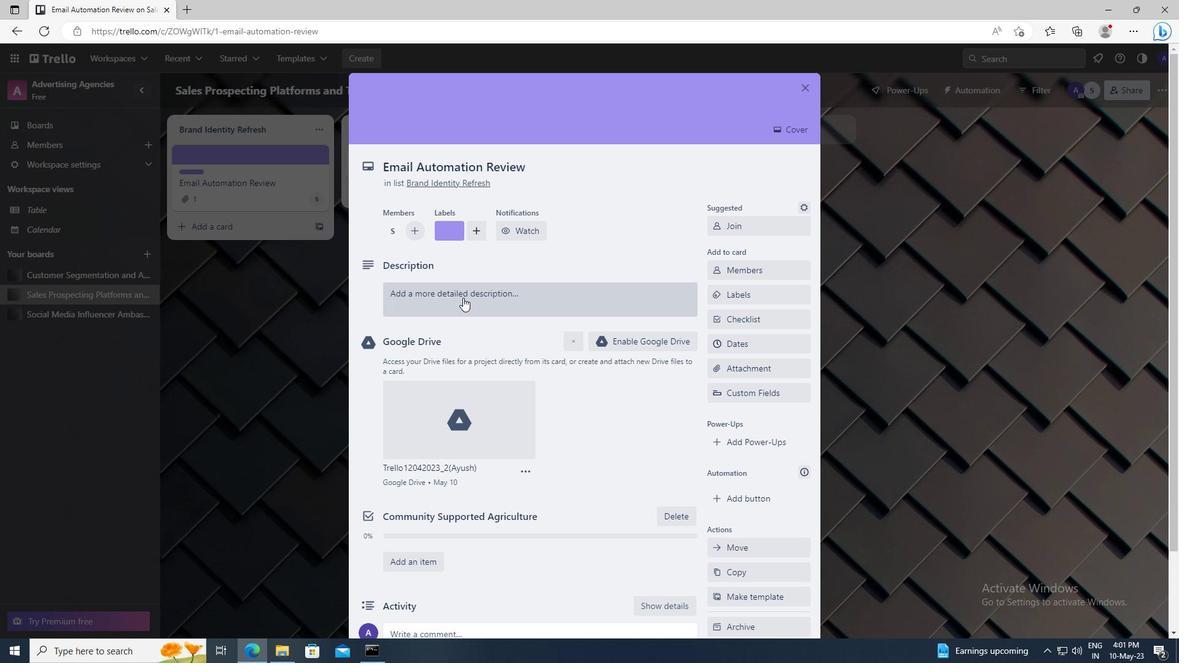 
Action: Mouse pressed left at (417, 298)
Screenshot: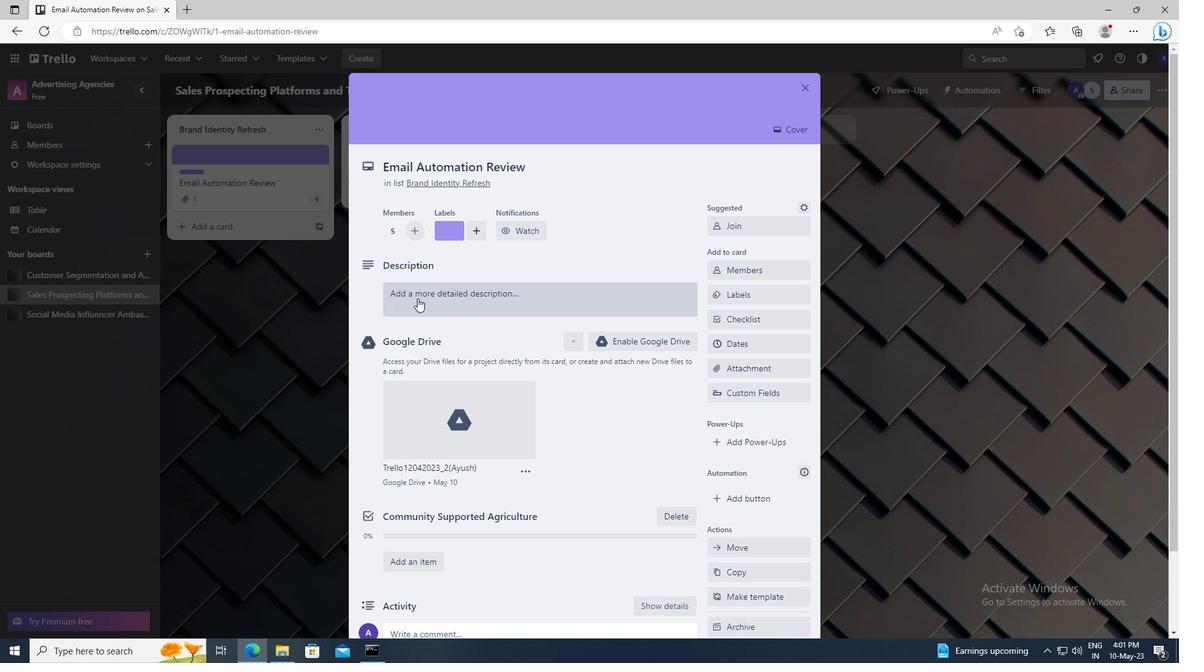 
Action: Key pressed <Key.shift>CONDUCT<Key.space>TEAM<Key.space>TRAINING<Key.space>SESSION<Key.space>ON<Key.space>EFFECTIVE<Key.space>PROBLEM-SOLVING<Key.space>AND<Key.space>DECISION<Key.space>MAKING
Screenshot: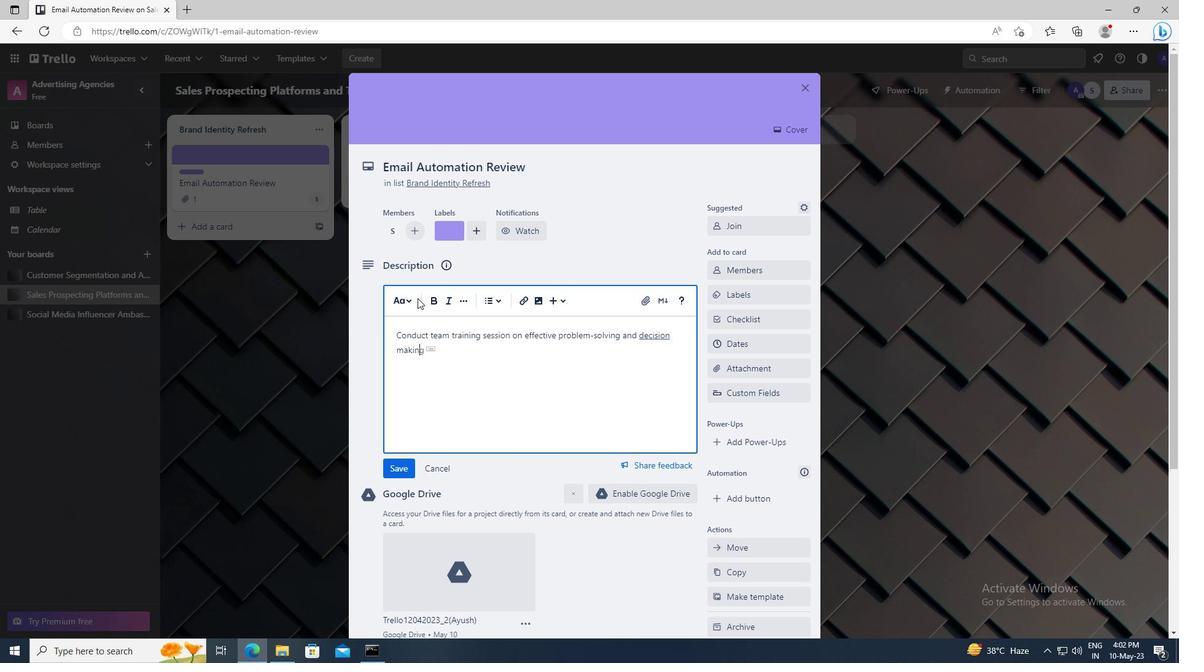 
Action: Mouse moved to (402, 465)
Screenshot: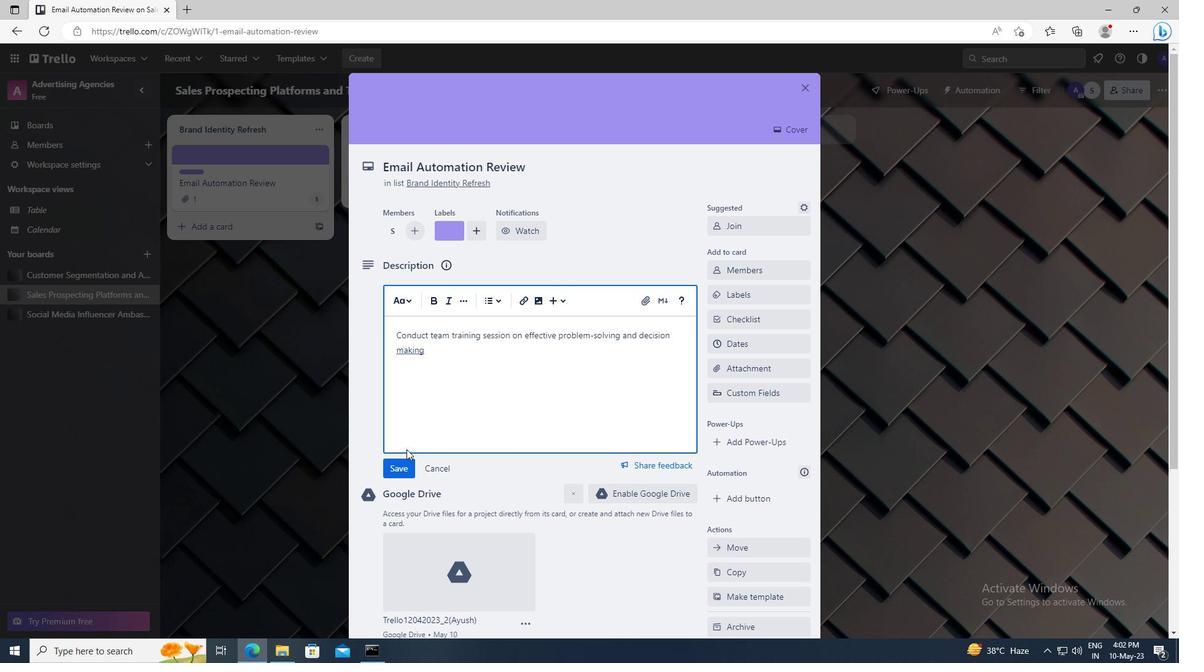 
Action: Mouse pressed left at (402, 465)
Screenshot: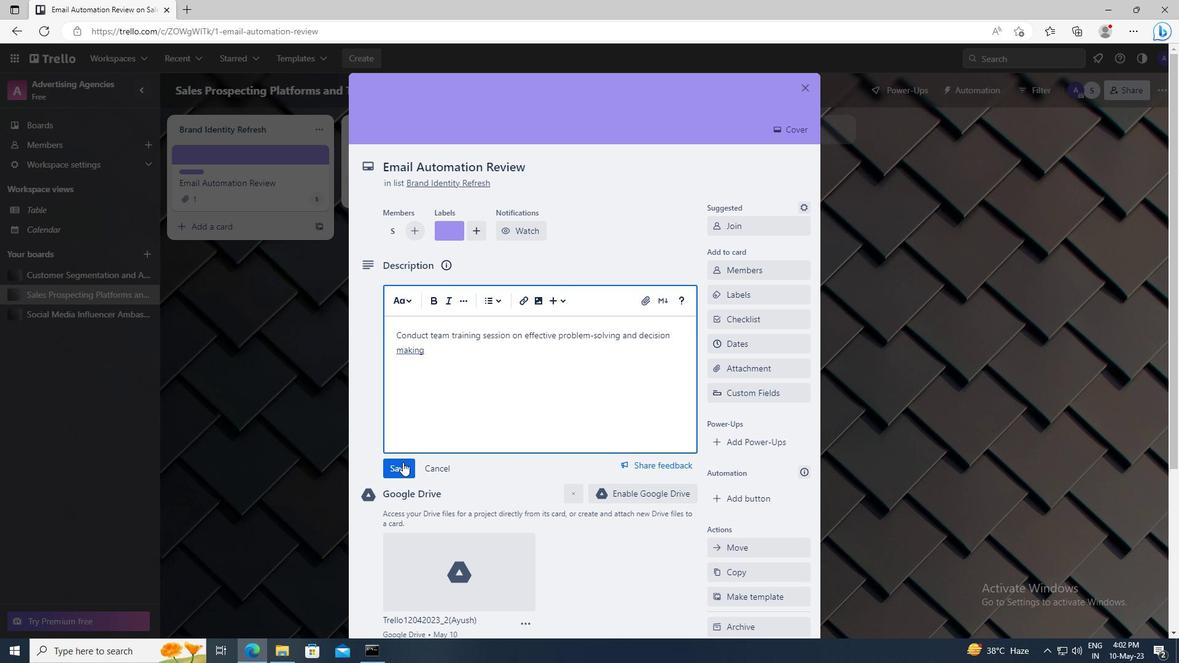 
Action: Mouse scrolled (402, 465) with delta (0, 0)
Screenshot: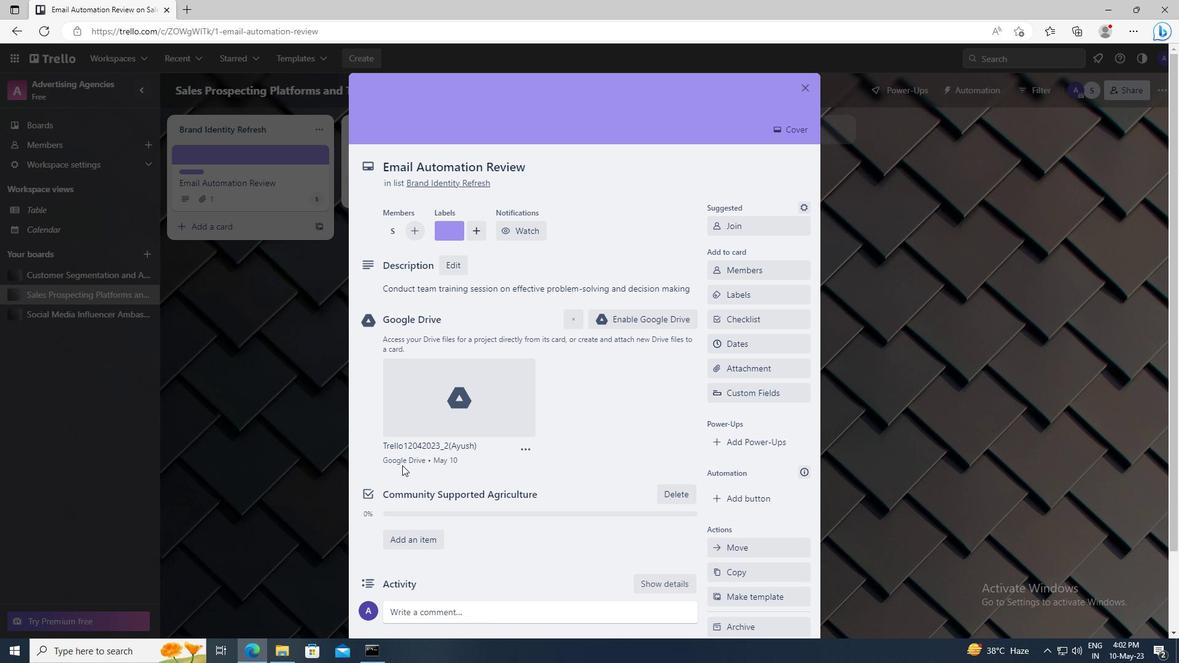 
Action: Mouse scrolled (402, 465) with delta (0, 0)
Screenshot: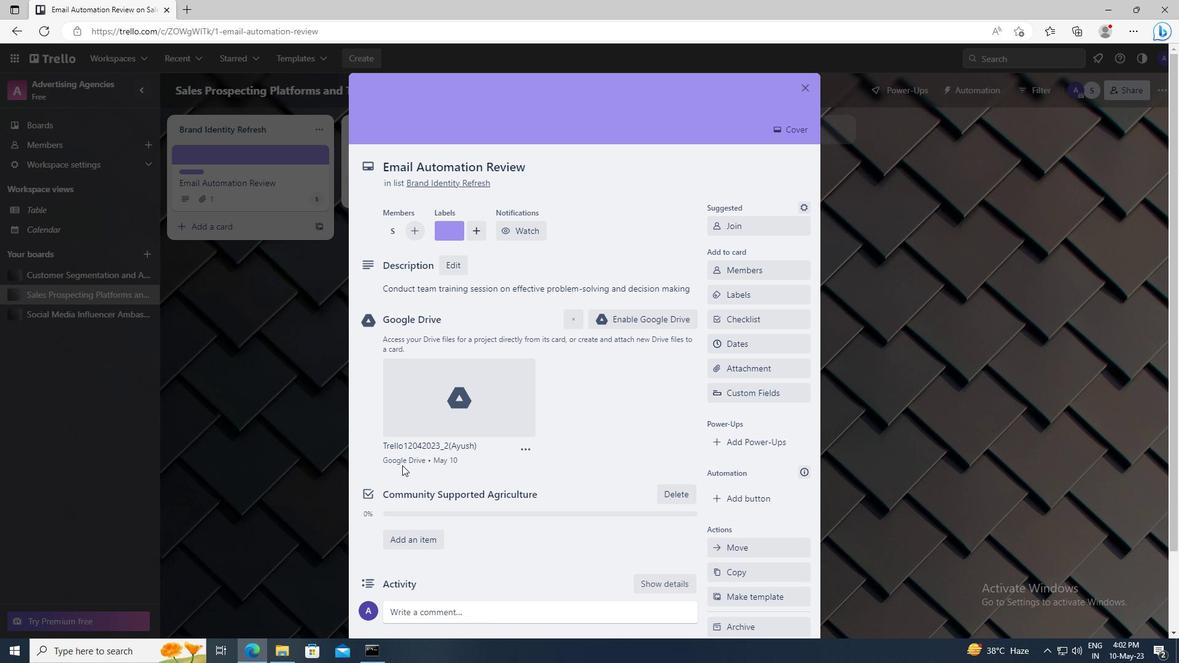 
Action: Mouse moved to (400, 517)
Screenshot: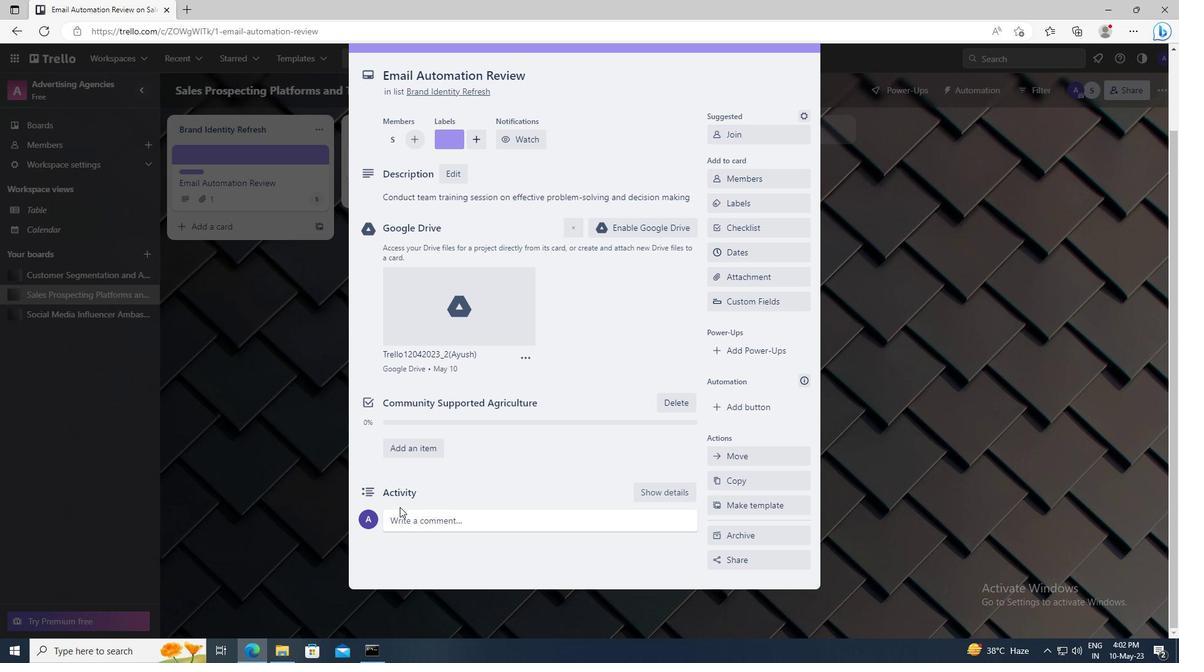 
Action: Mouse pressed left at (400, 517)
Screenshot: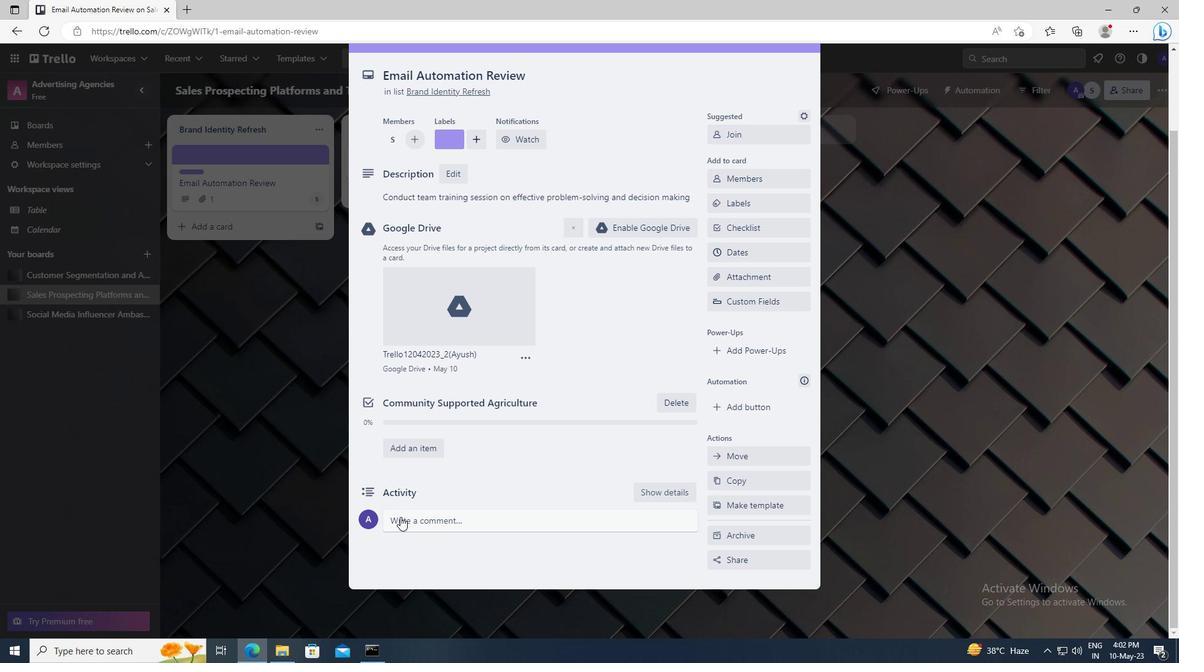 
Action: Key pressed <Key.shift>GIVEN<Key.space>THE<Key.space>SIZE<Key.space>AND<Key.space>SCOPE<Key.space>OF<Key.space>THIS<Key.space>TASK,<Key.space>LET<Key.space>US<Key.space>MAKE<Key.space>SURE<Key.space>WE<Key.space>HAVE<Key.space>THE<Key.space>NECESSARY<Key.space>RESOURCES<Key.space>AND<Key.space>SUPPORT<Key.space>TO<Key.space>GET<Key.space>IT<Key.space>DONE.
Screenshot: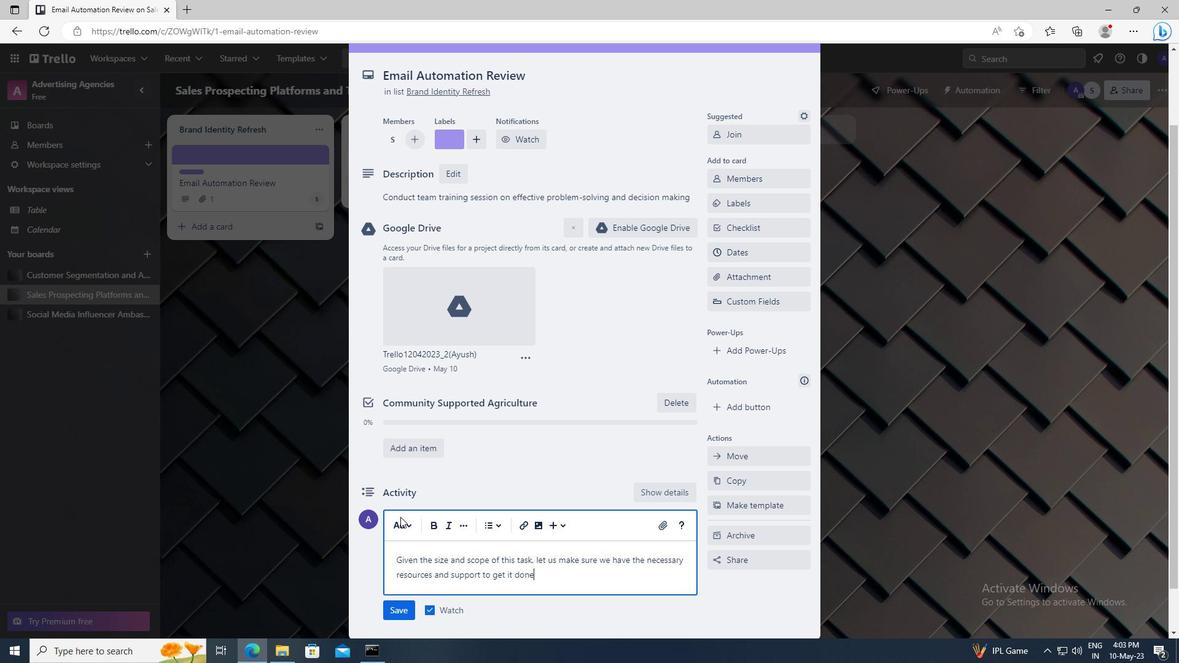 
Action: Mouse scrolled (400, 516) with delta (0, 0)
Screenshot: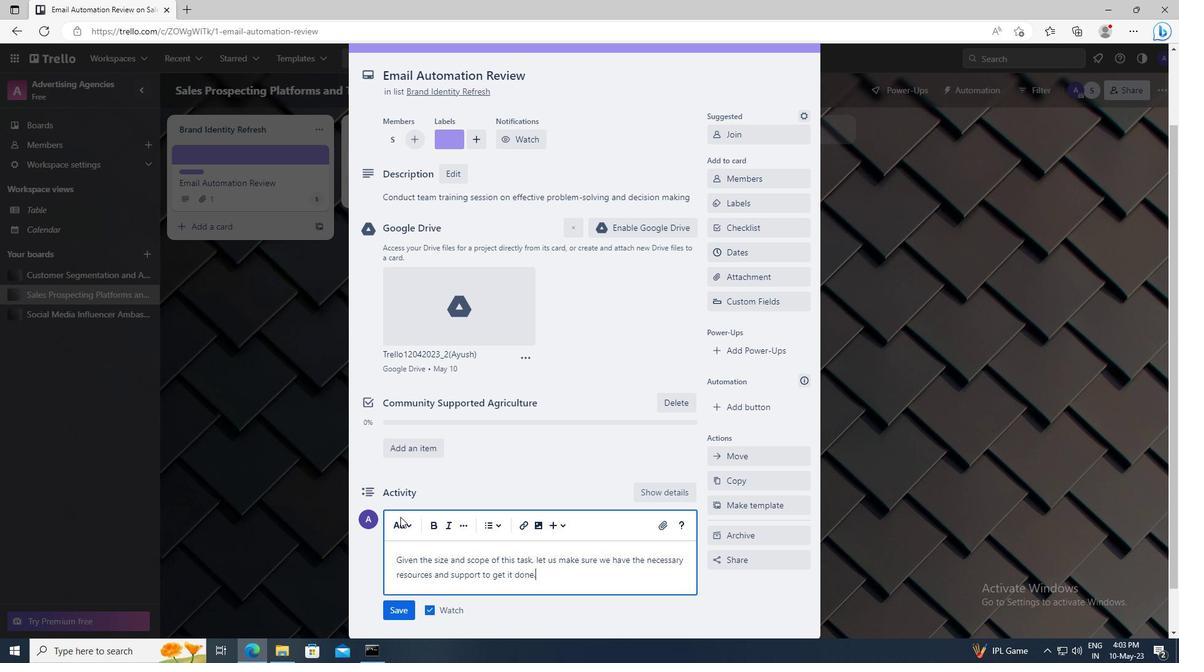 
Action: Mouse moved to (404, 560)
Screenshot: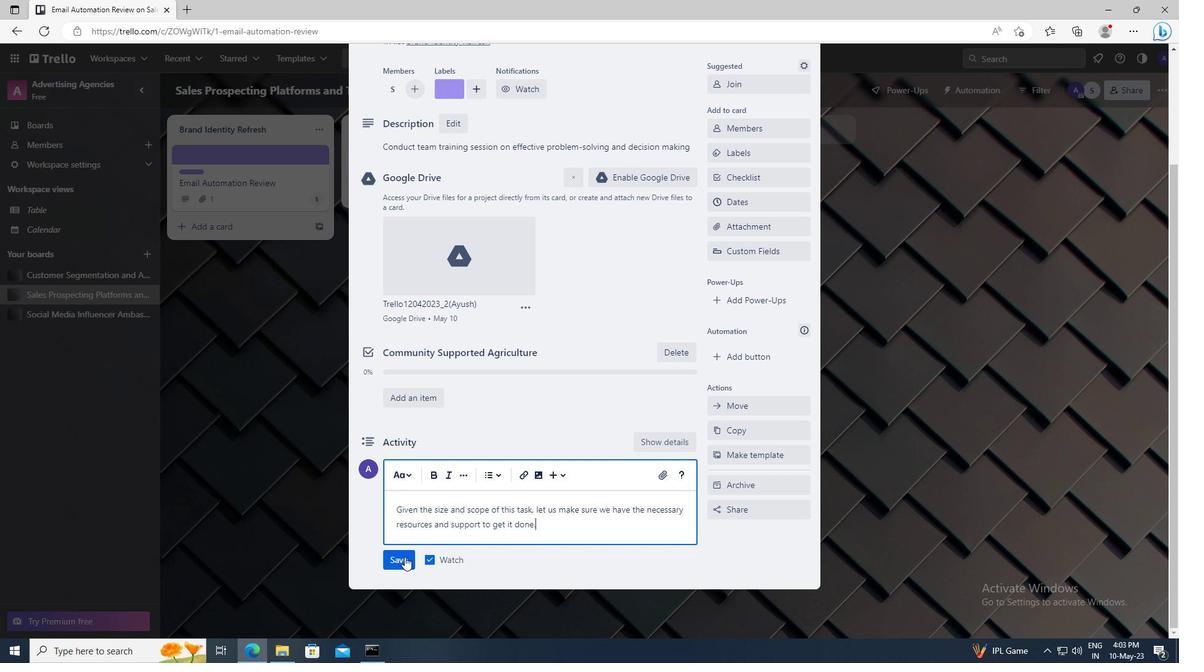 
Action: Mouse pressed left at (404, 560)
Screenshot: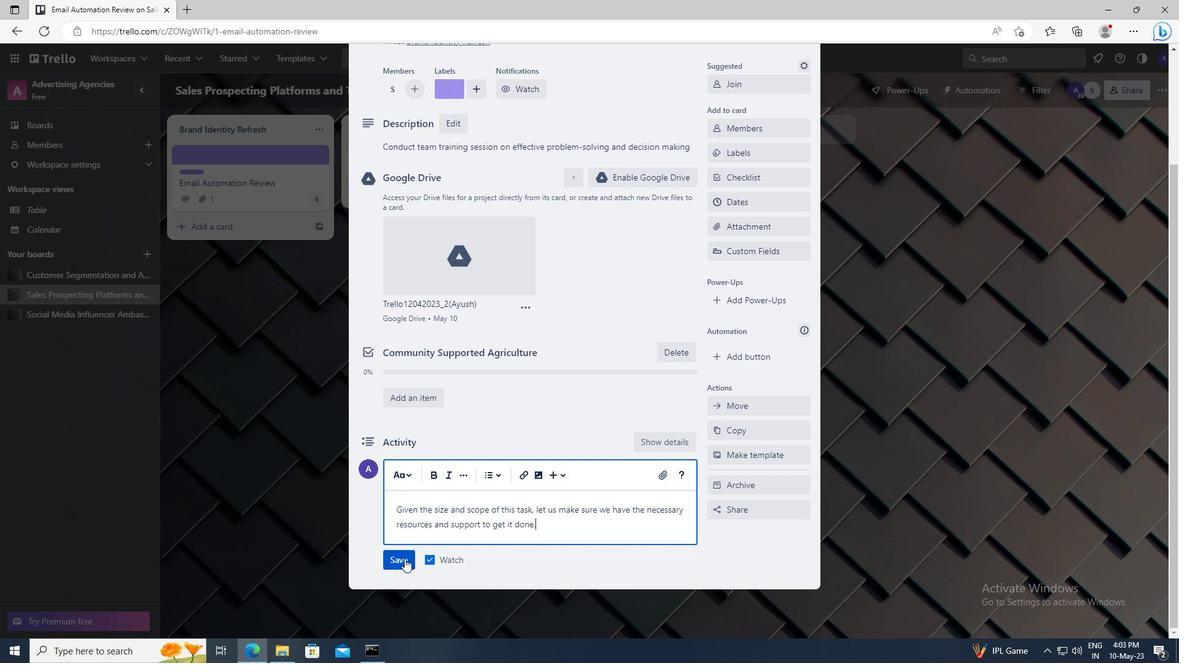 
Action: Mouse moved to (726, 434)
Screenshot: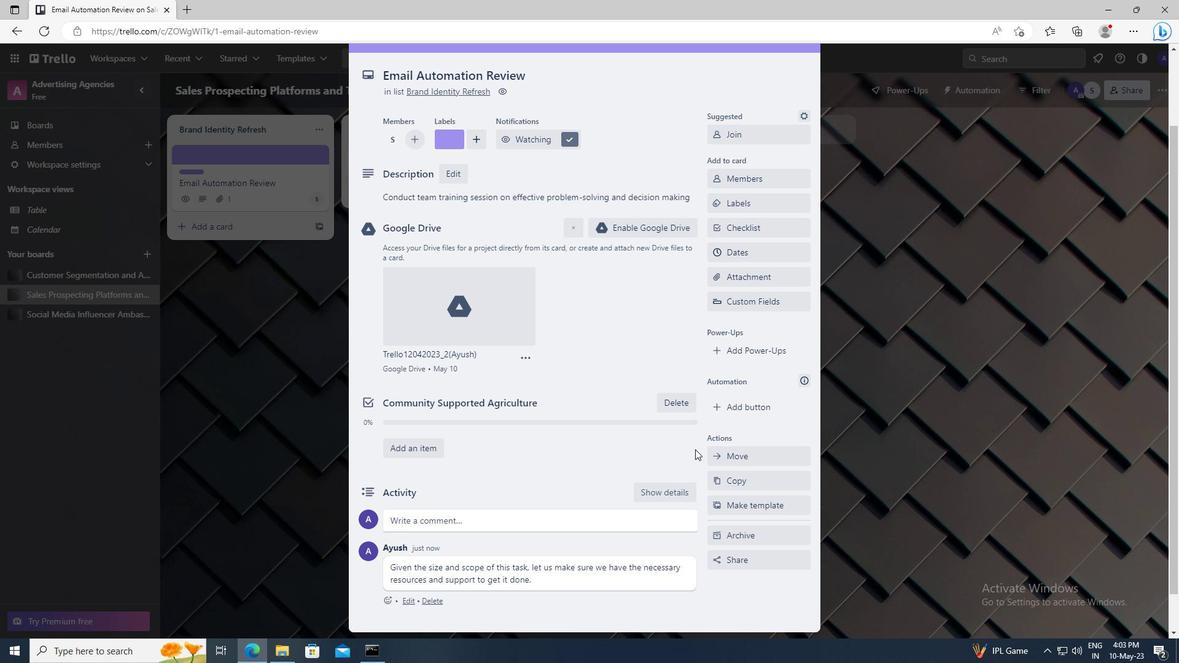 
Action: Mouse scrolled (726, 434) with delta (0, 0)
Screenshot: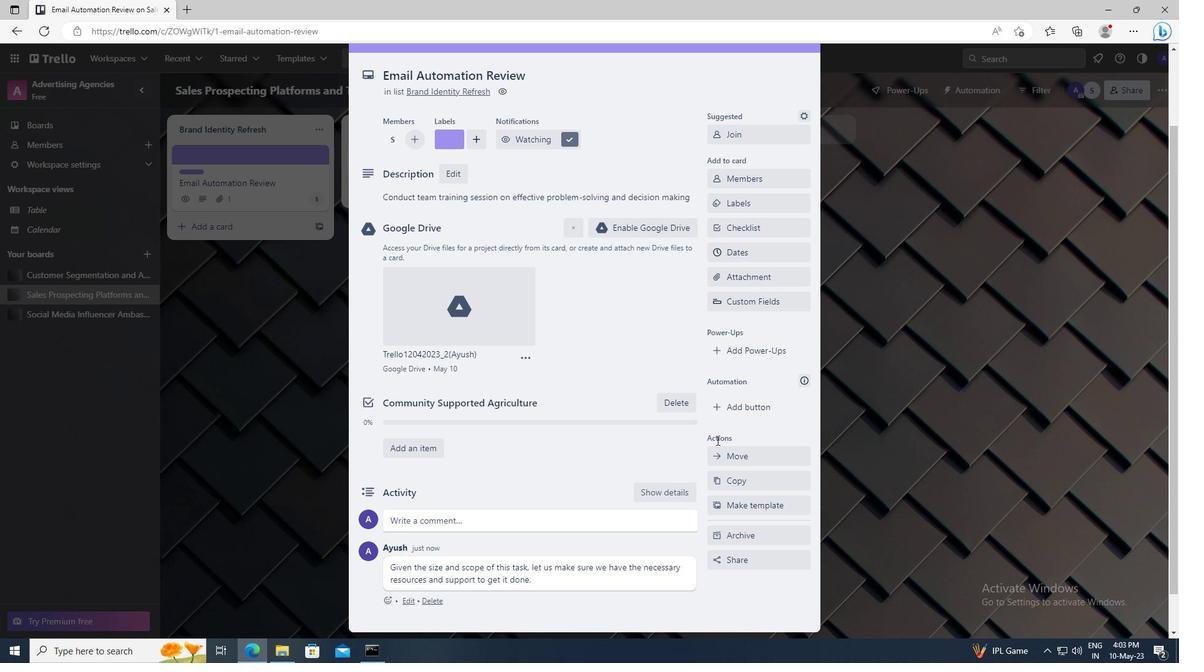 
Action: Mouse scrolled (726, 434) with delta (0, 0)
Screenshot: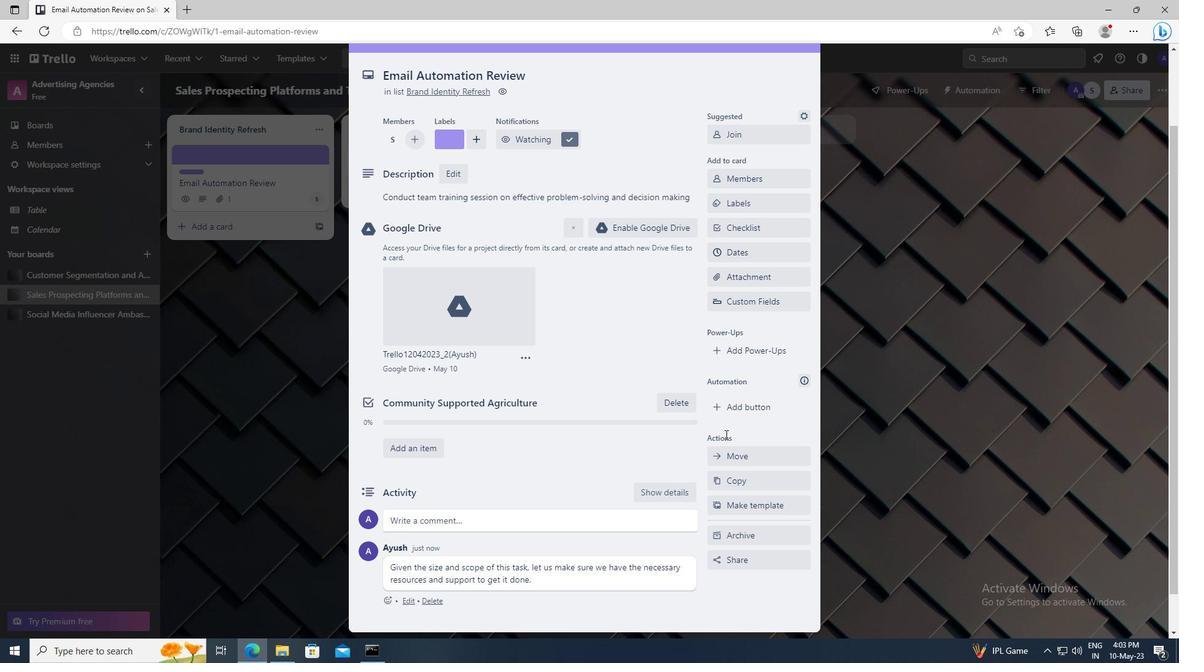 
Action: Mouse moved to (745, 340)
Screenshot: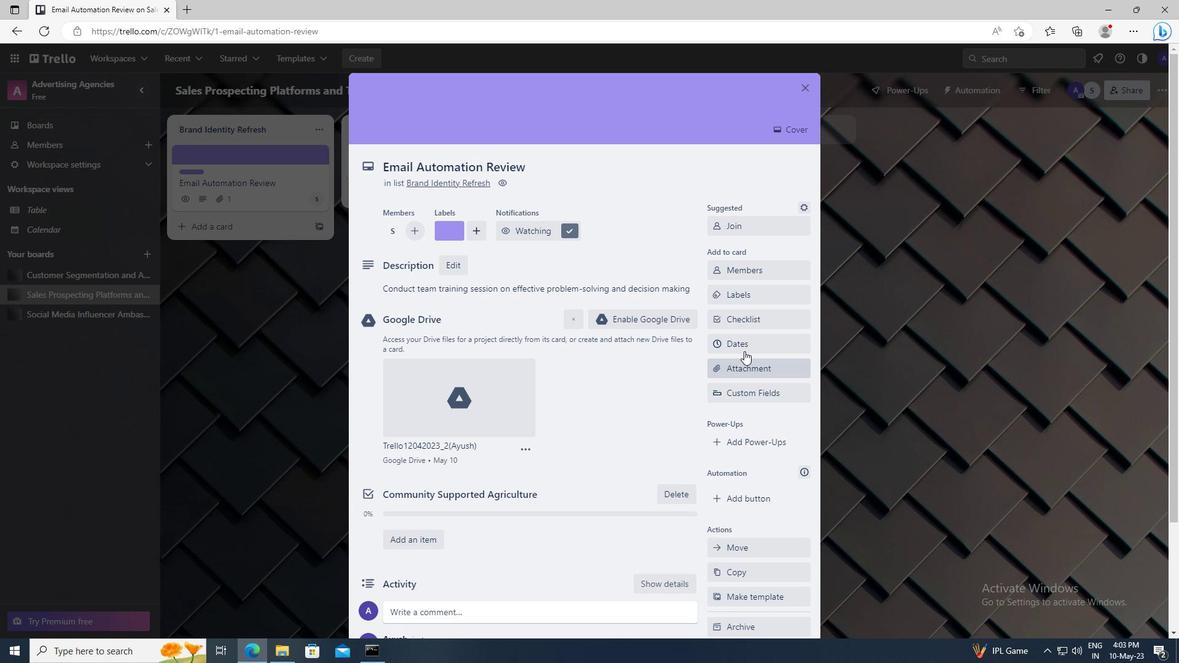 
Action: Mouse pressed left at (745, 340)
Screenshot: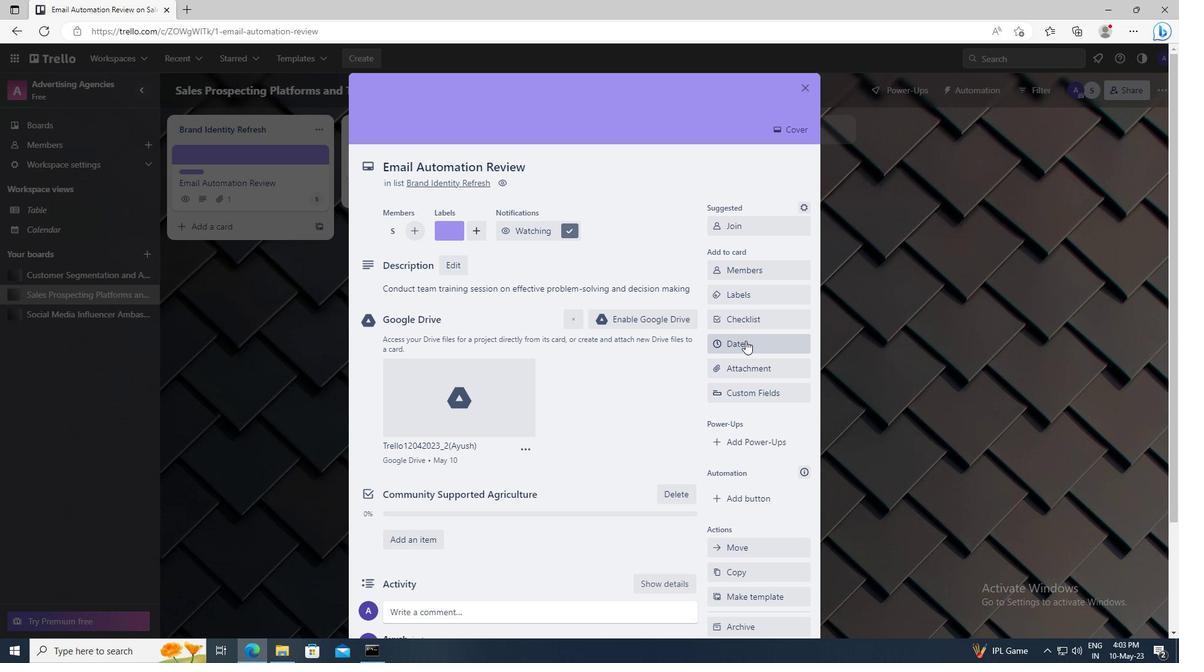 
Action: Mouse moved to (721, 311)
Screenshot: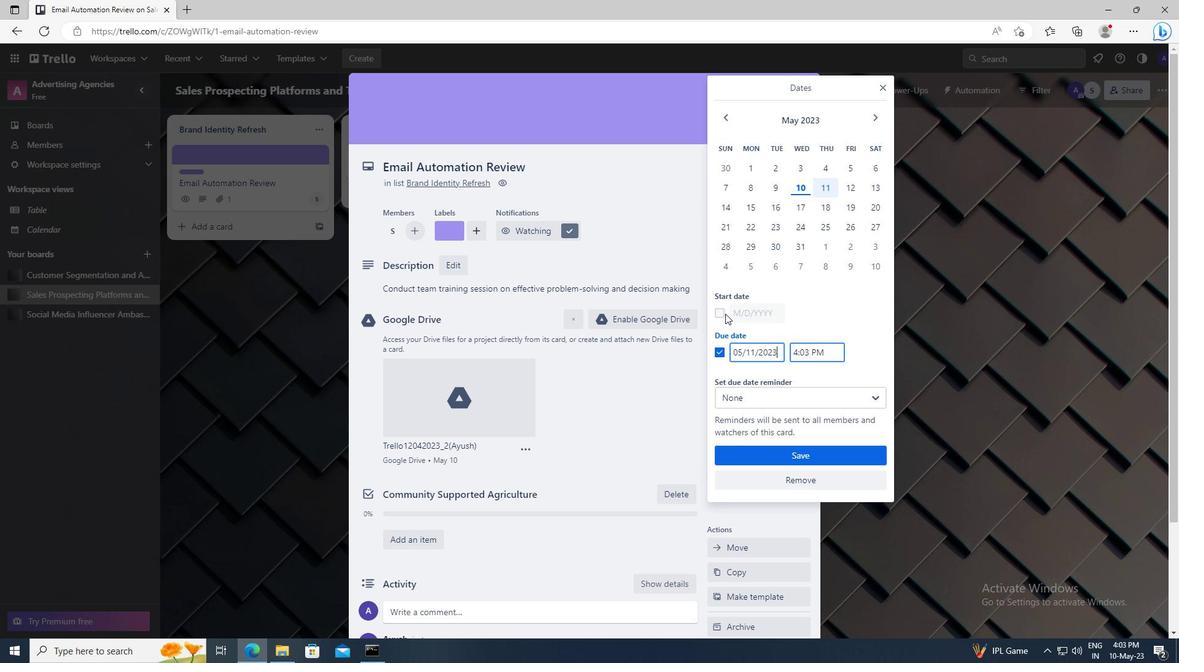 
Action: Mouse pressed left at (721, 311)
Screenshot: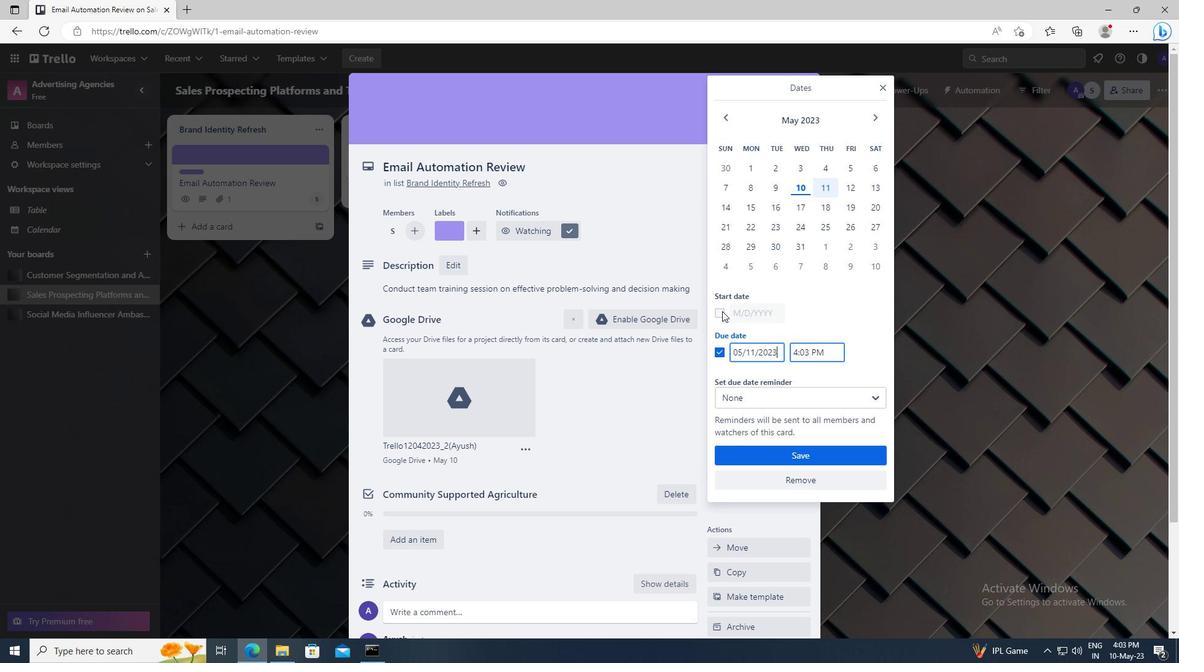 
Action: Mouse moved to (778, 310)
Screenshot: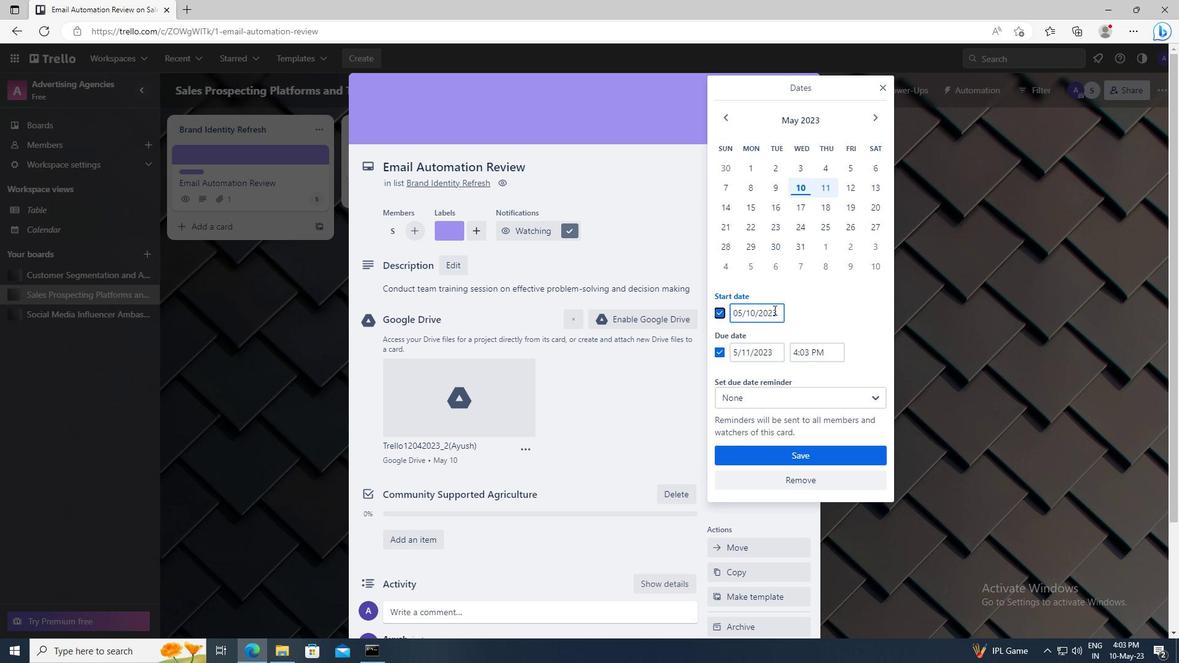 
Action: Mouse pressed left at (778, 310)
Screenshot: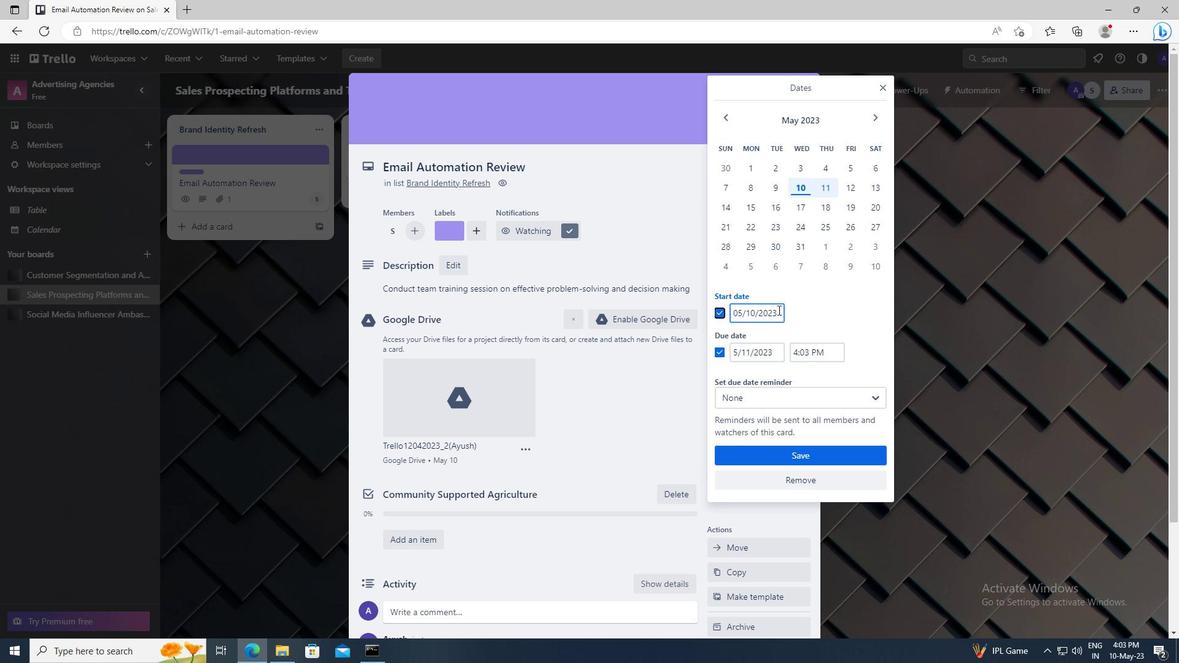
Action: Key pressed <Key.backspace><Key.backspace><Key.backspace><Key.backspace>1900<Key.left><Key.left><Key.left><Key.left><Key.left><Key.backspace><Key.backspace>1<Key.left><Key.left><Key.backspace>1
Screenshot: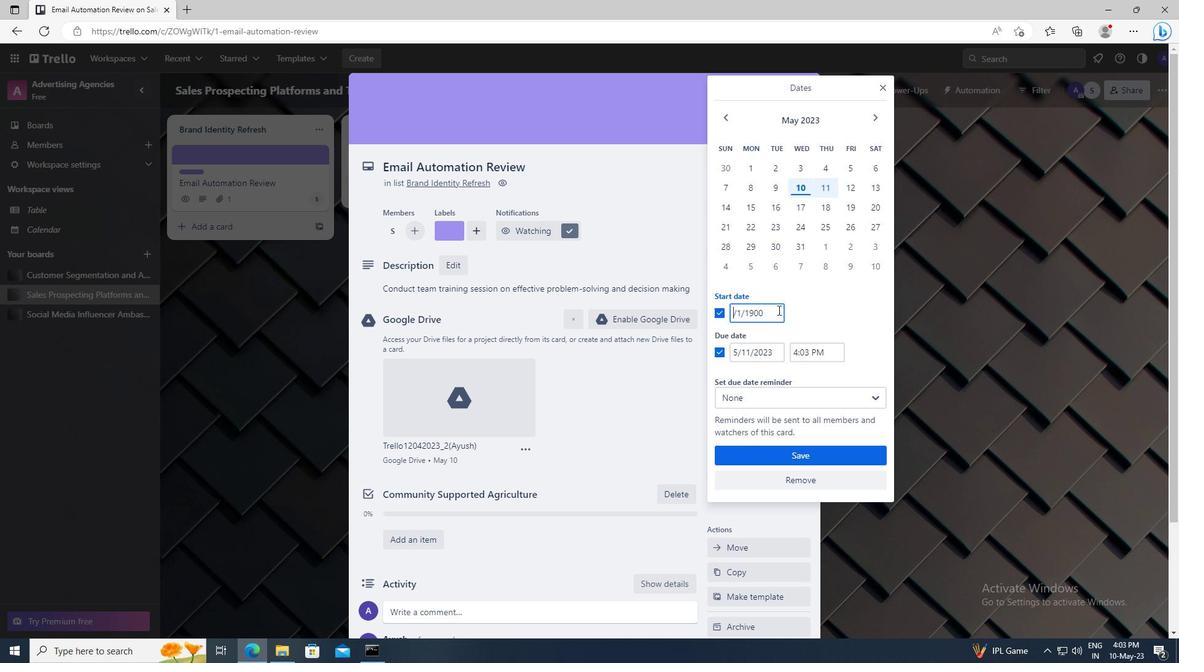
Action: Mouse moved to (776, 351)
Screenshot: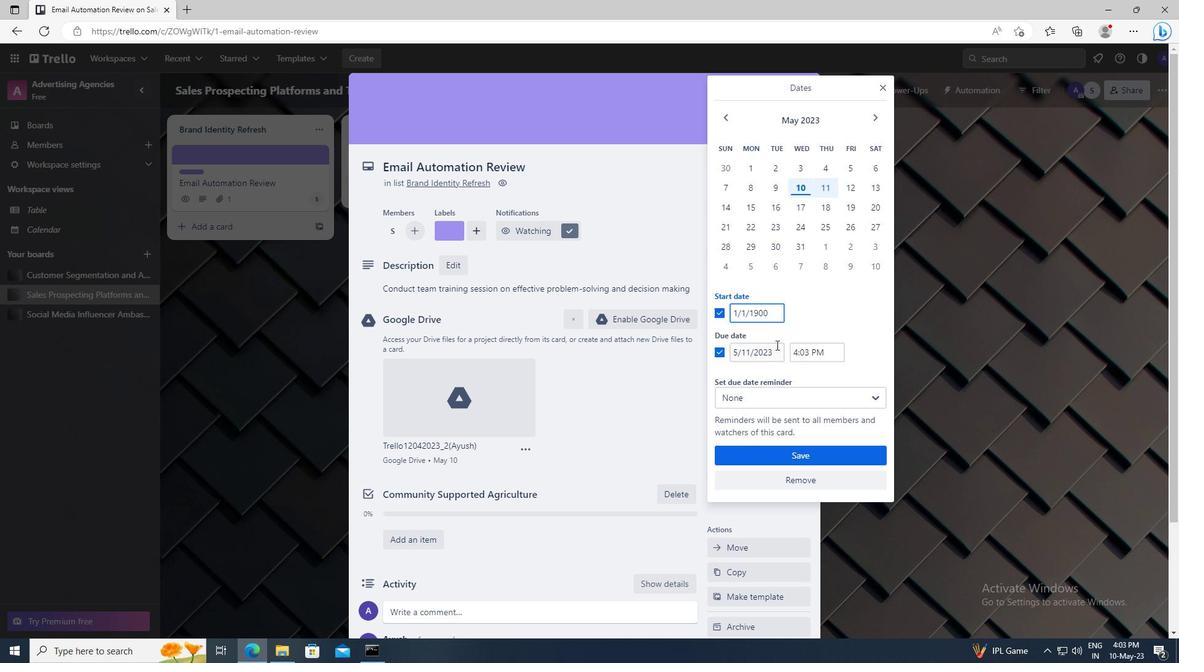 
Action: Mouse pressed left at (776, 351)
Screenshot: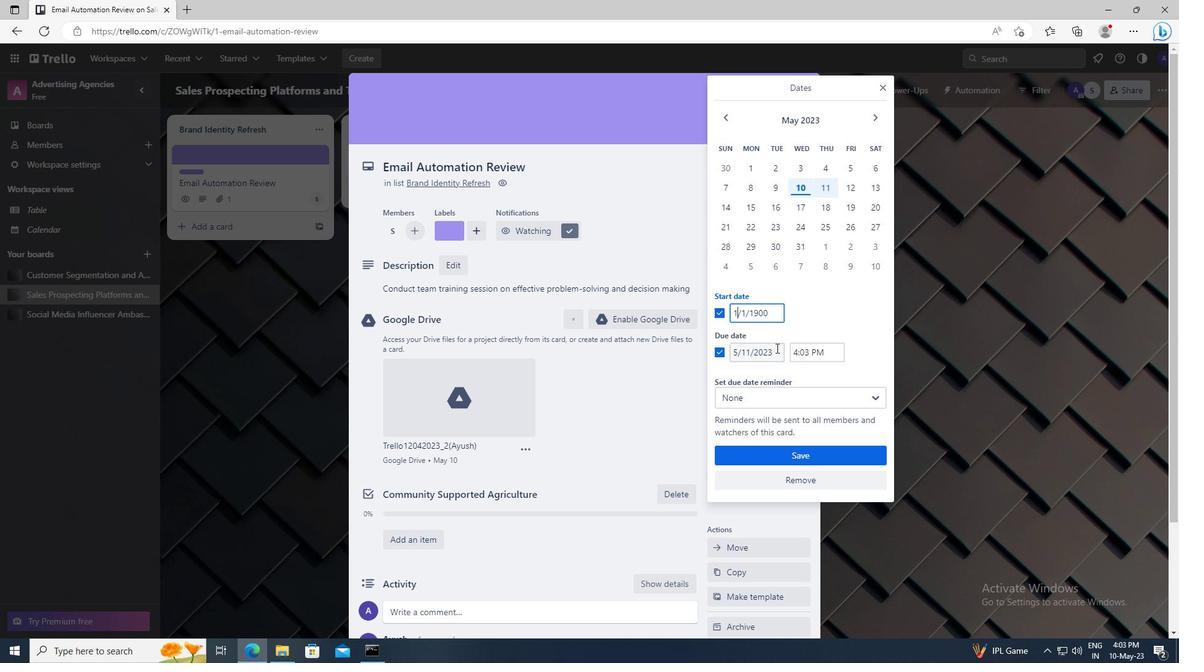 
Action: Key pressed <Key.backspace><Key.backspace><Key.backspace><Key.backspace>1900<Key.left><Key.left><Key.left><Key.left><Key.left><Key.backspace><Key.backspace>8<Key.left><Key.left><Key.backspace>1
Screenshot: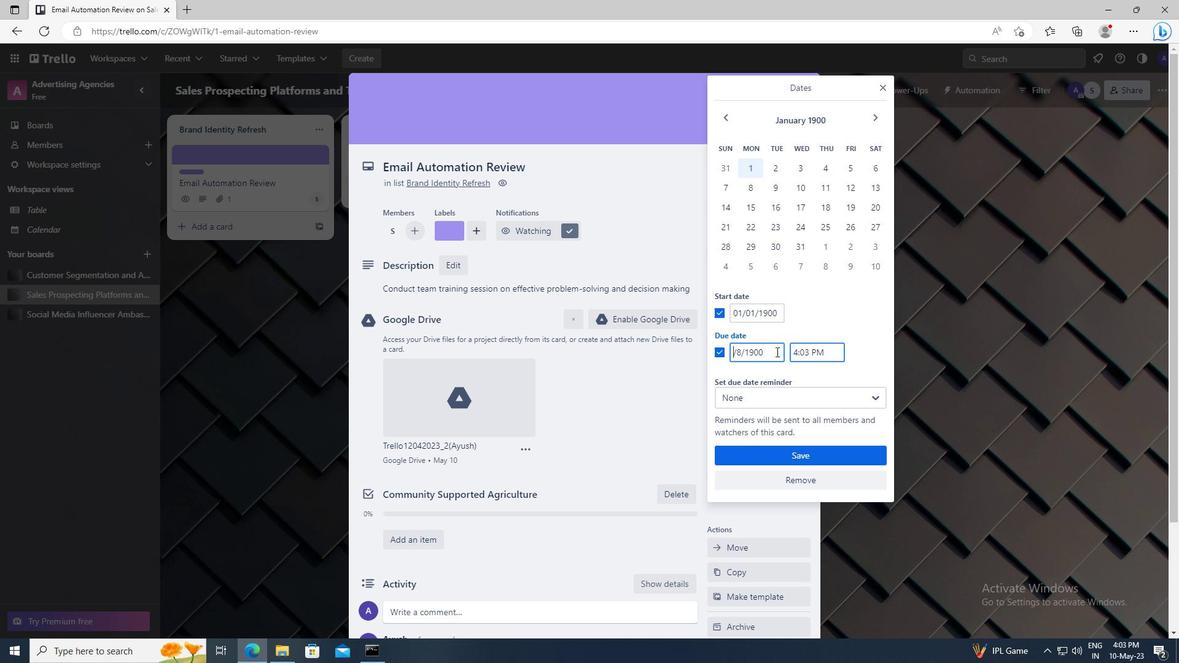 
Action: Mouse moved to (777, 455)
Screenshot: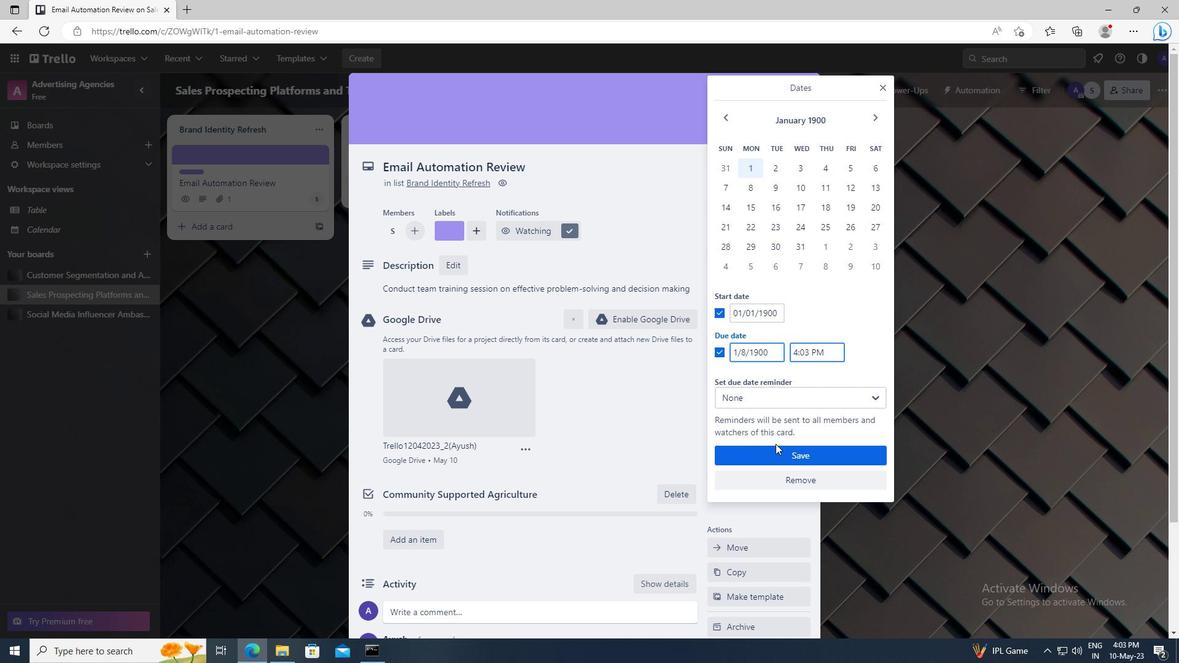 
Action: Mouse pressed left at (777, 455)
Screenshot: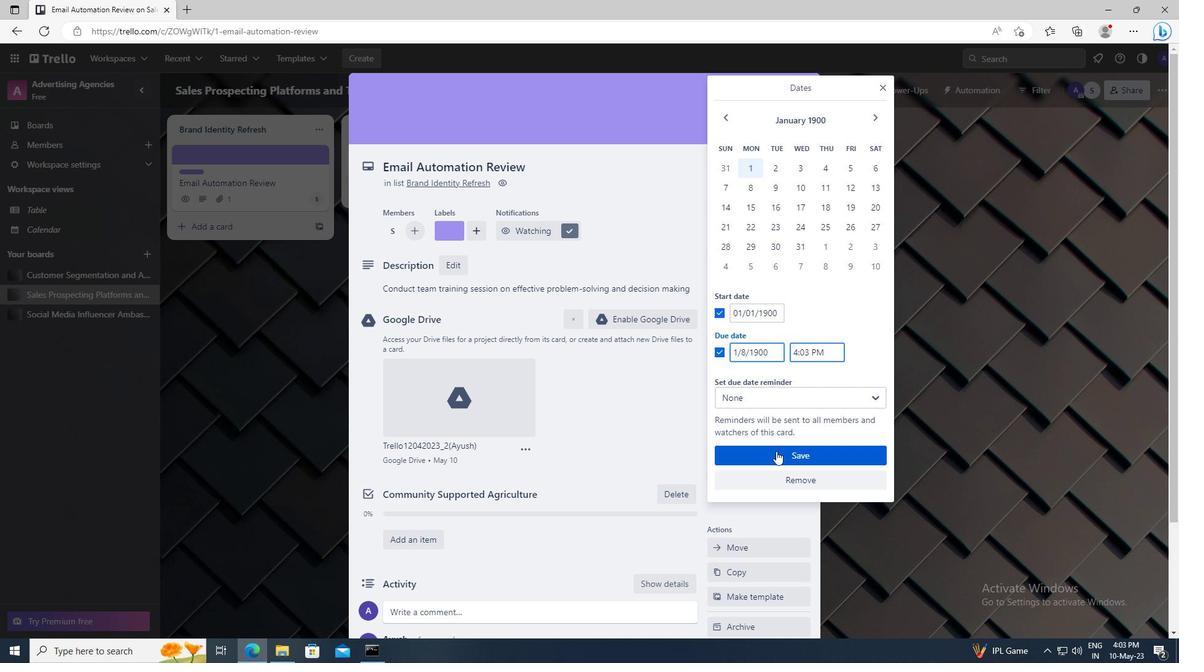
